 Task: Add a signature Marco Lee containing Best wishes for a happy National Family Literacy Month, Marco Lee to email address softage.3@softage.net and add a label Employment contracts
Action: Mouse moved to (100, 128)
Screenshot: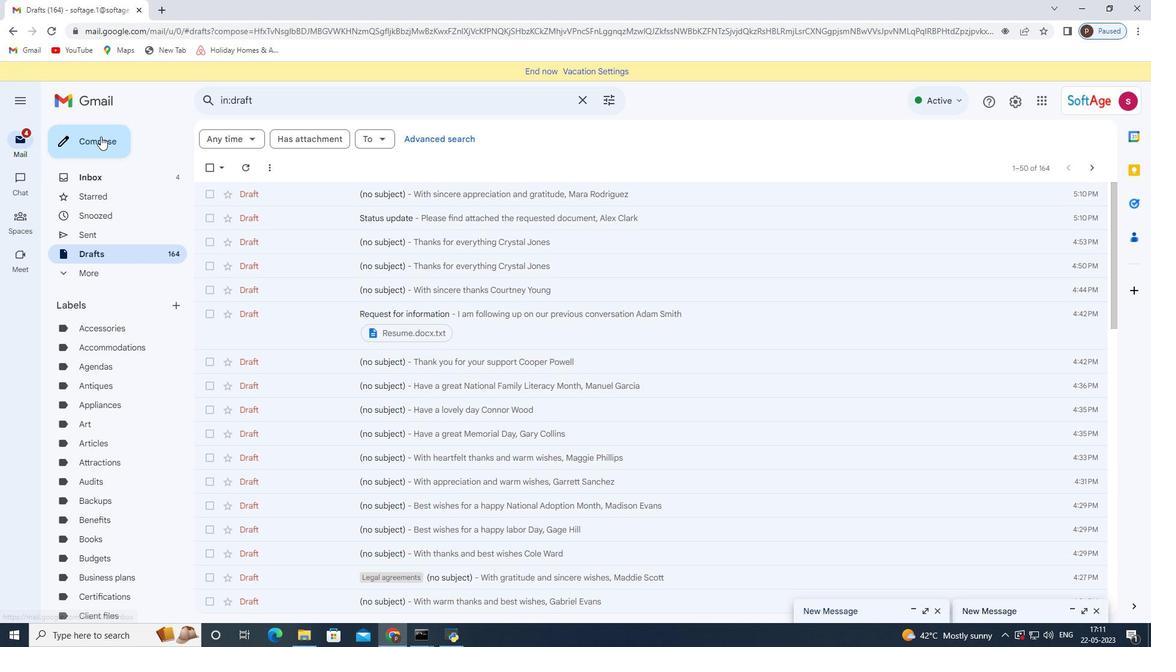
Action: Mouse pressed left at (100, 128)
Screenshot: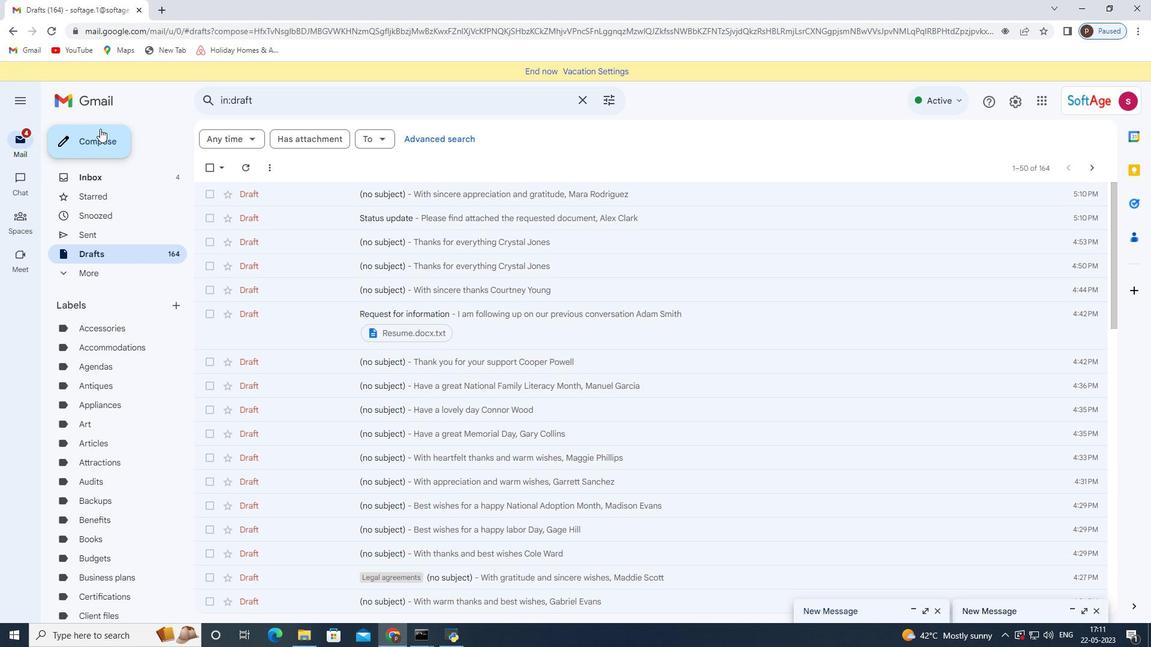
Action: Mouse moved to (652, 606)
Screenshot: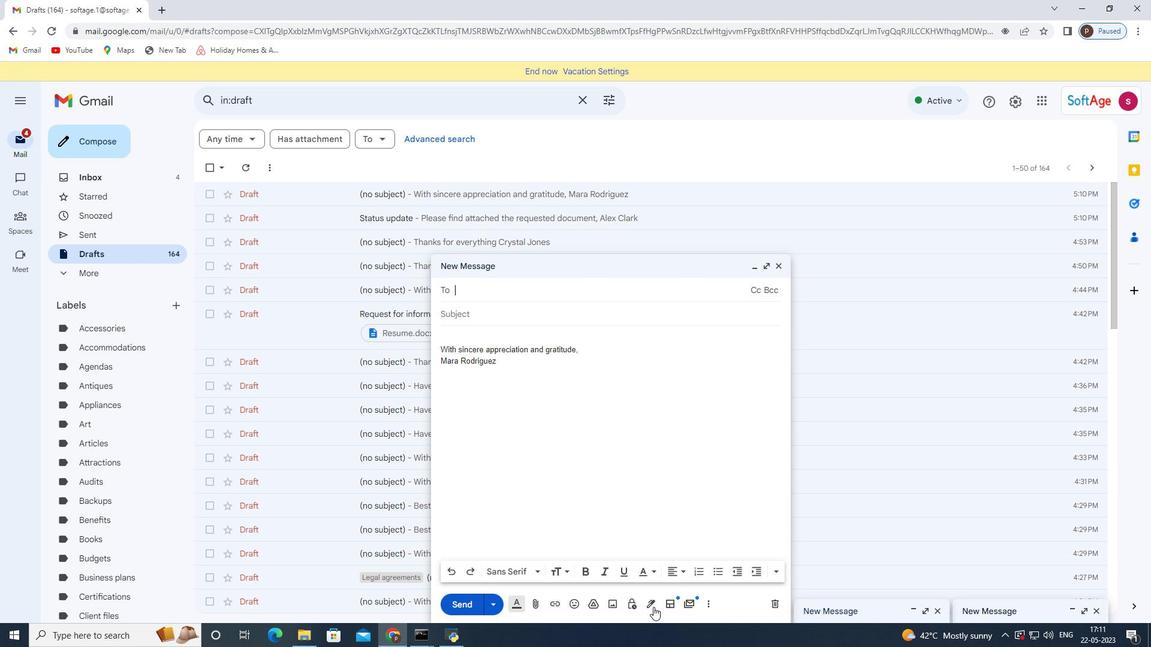 
Action: Mouse pressed left at (652, 606)
Screenshot: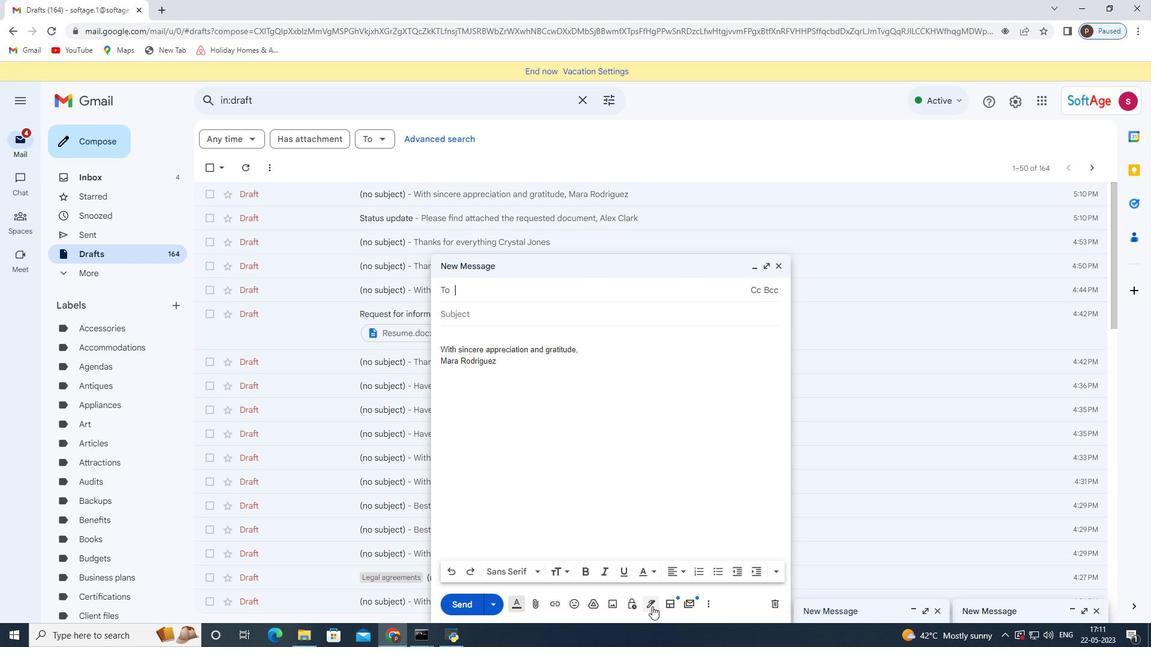 
Action: Mouse moved to (713, 538)
Screenshot: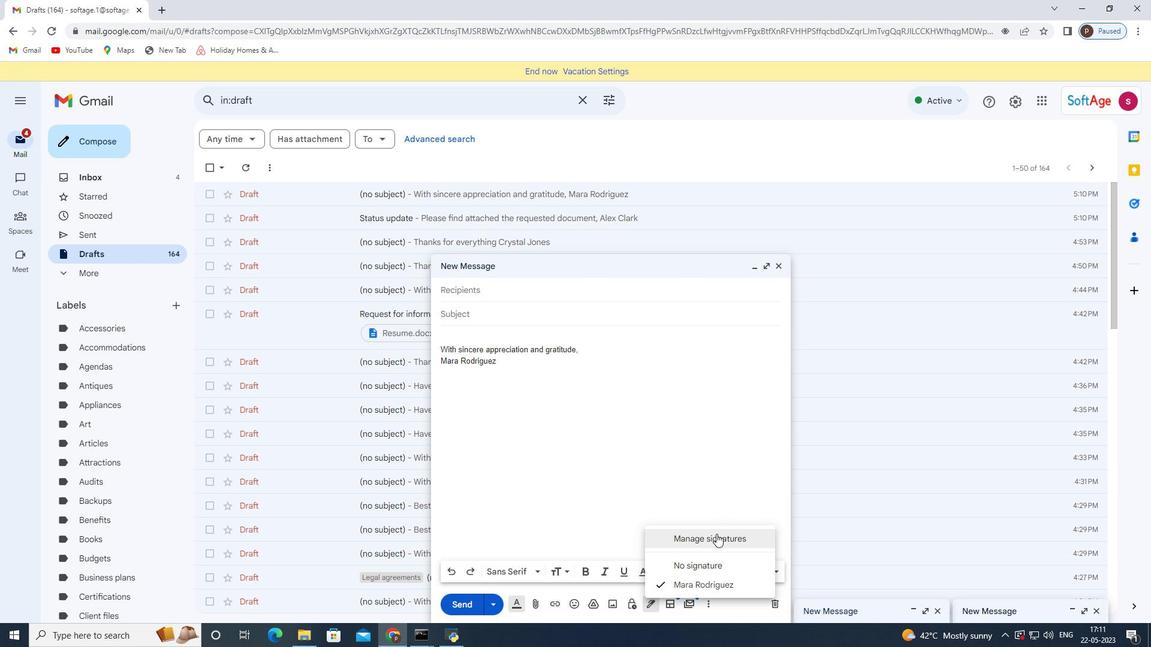
Action: Mouse pressed left at (713, 538)
Screenshot: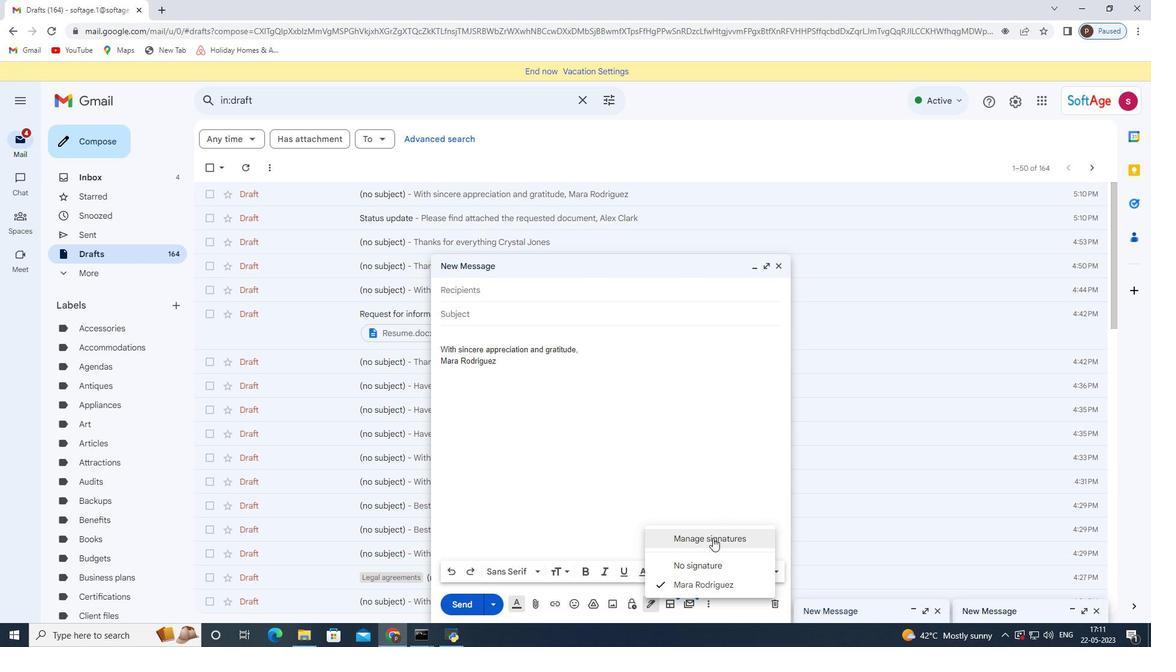 
Action: Mouse moved to (778, 265)
Screenshot: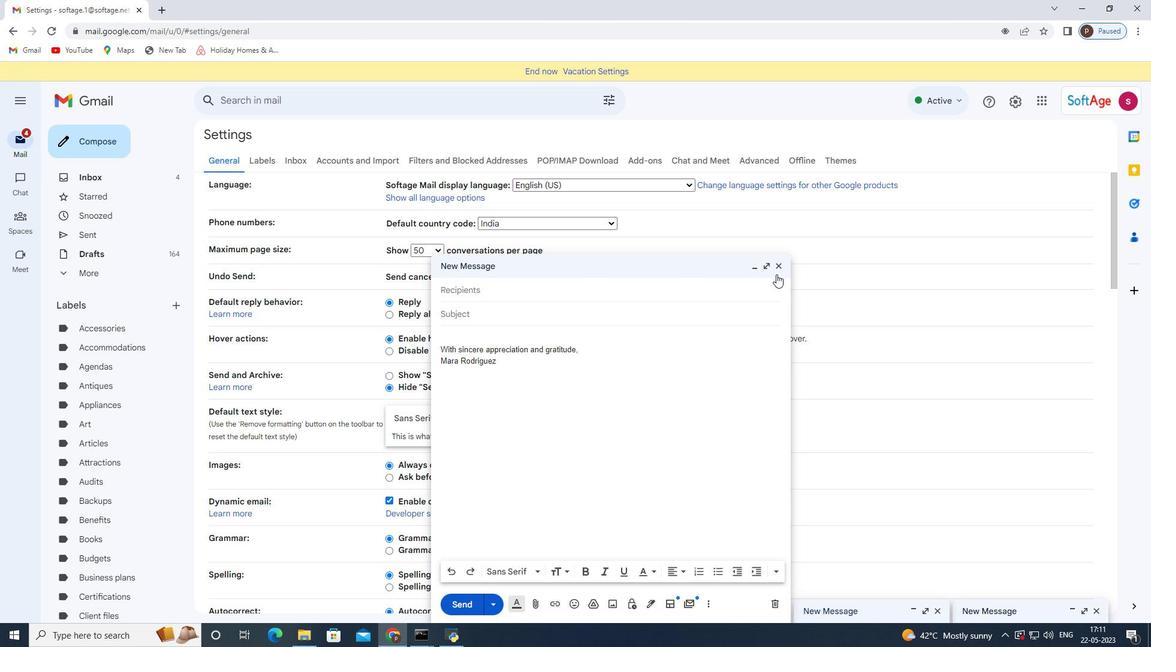 
Action: Mouse pressed left at (778, 265)
Screenshot: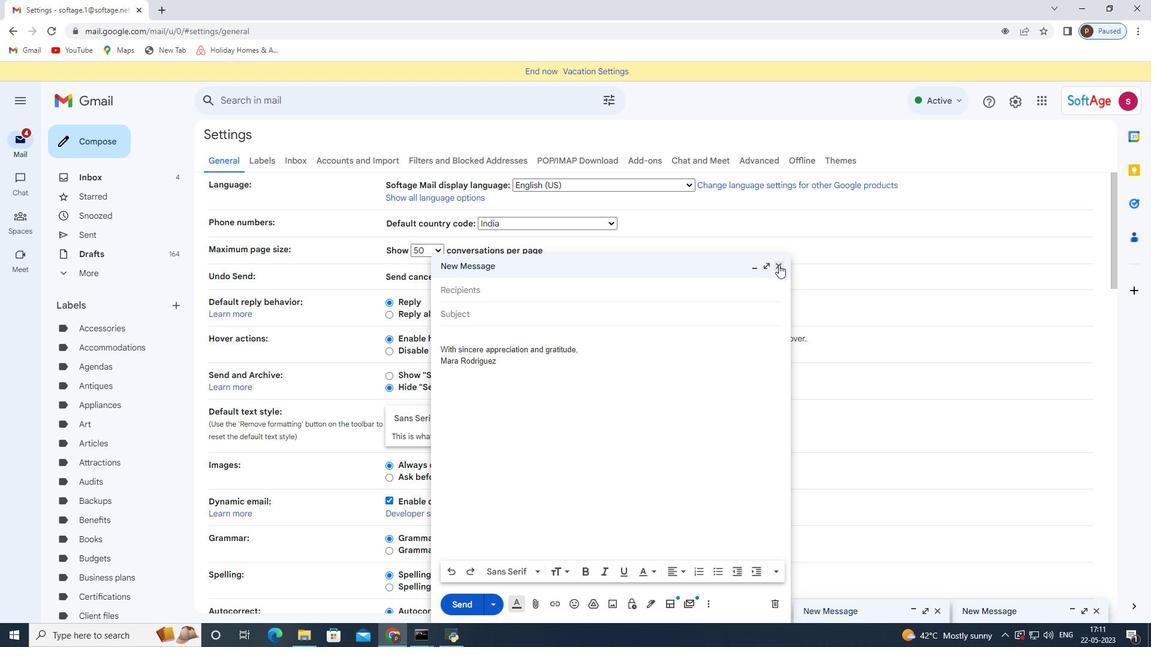 
Action: Mouse moved to (499, 383)
Screenshot: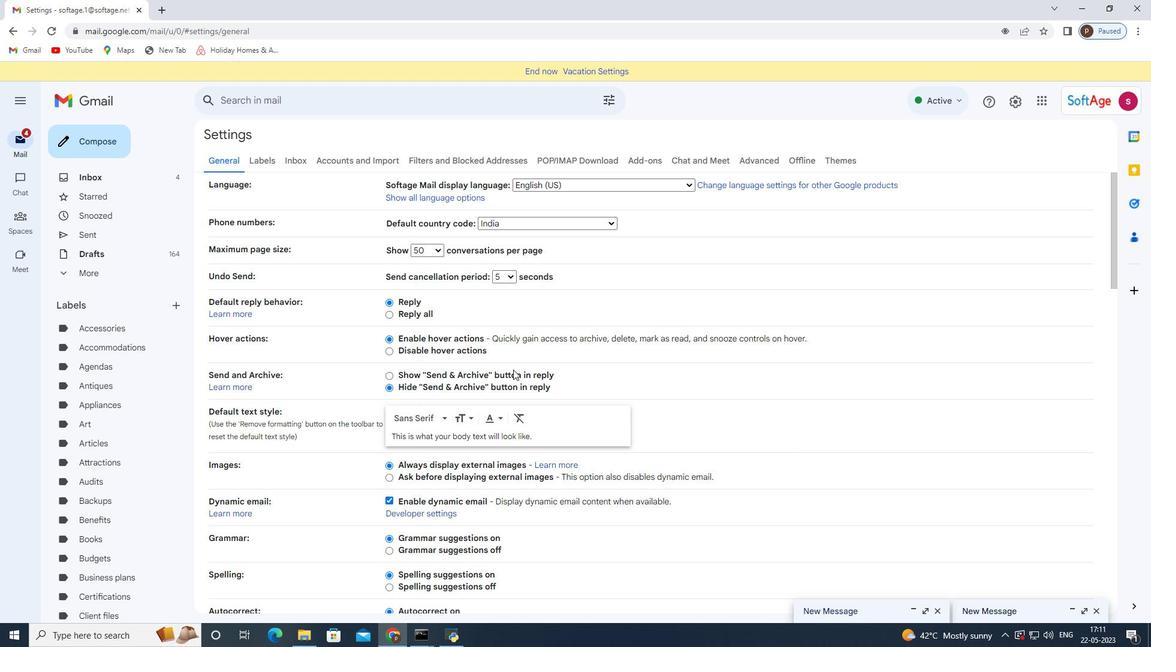 
Action: Mouse scrolled (499, 383) with delta (0, 0)
Screenshot: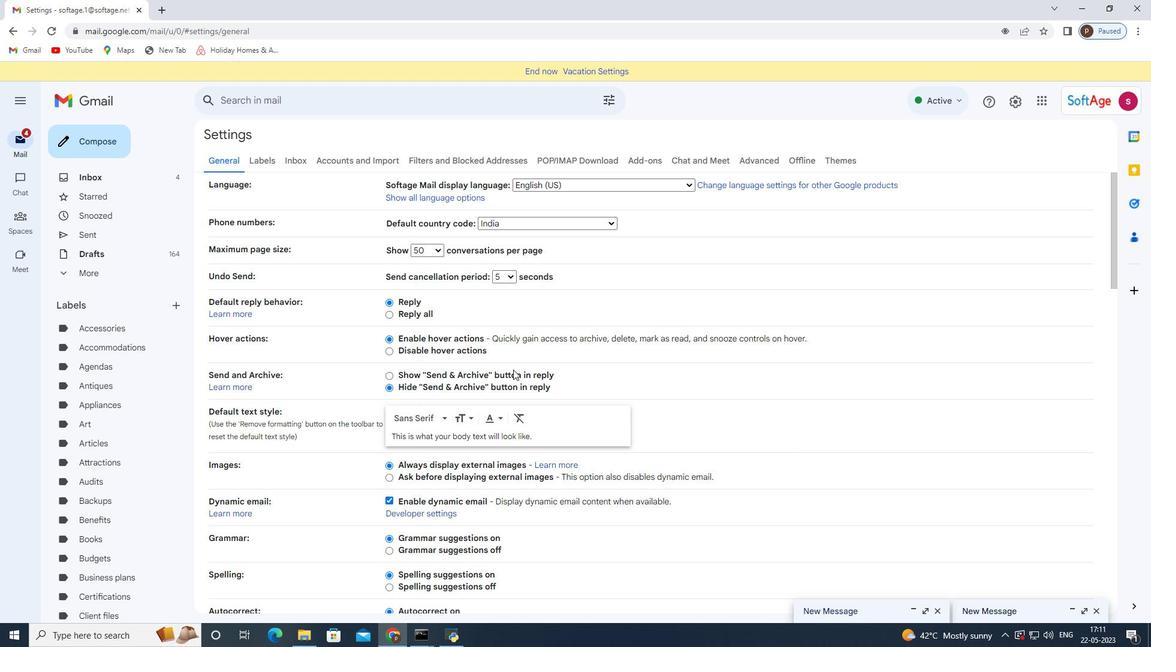 
Action: Mouse moved to (492, 393)
Screenshot: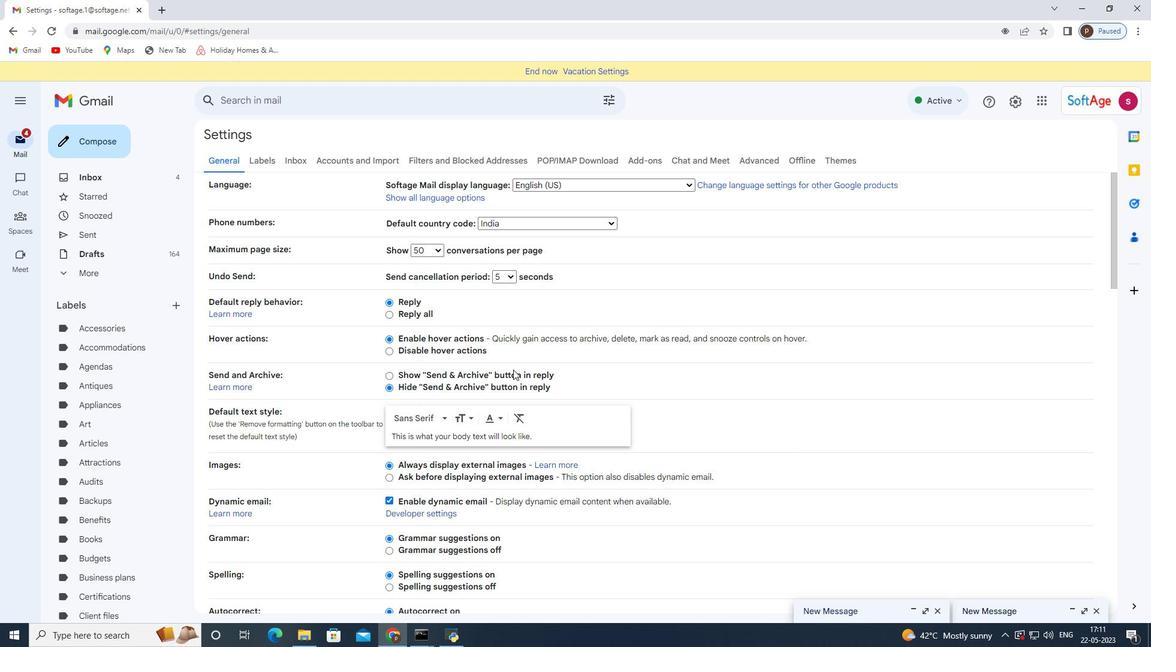 
Action: Mouse scrolled (492, 393) with delta (0, 0)
Screenshot: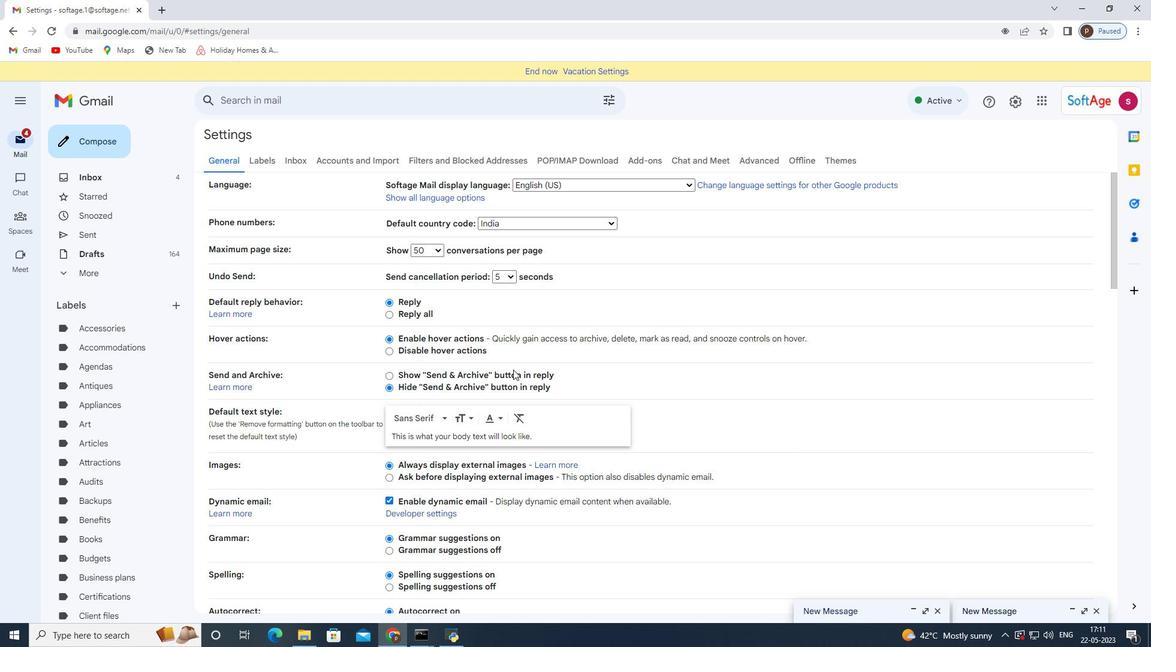 
Action: Mouse moved to (486, 407)
Screenshot: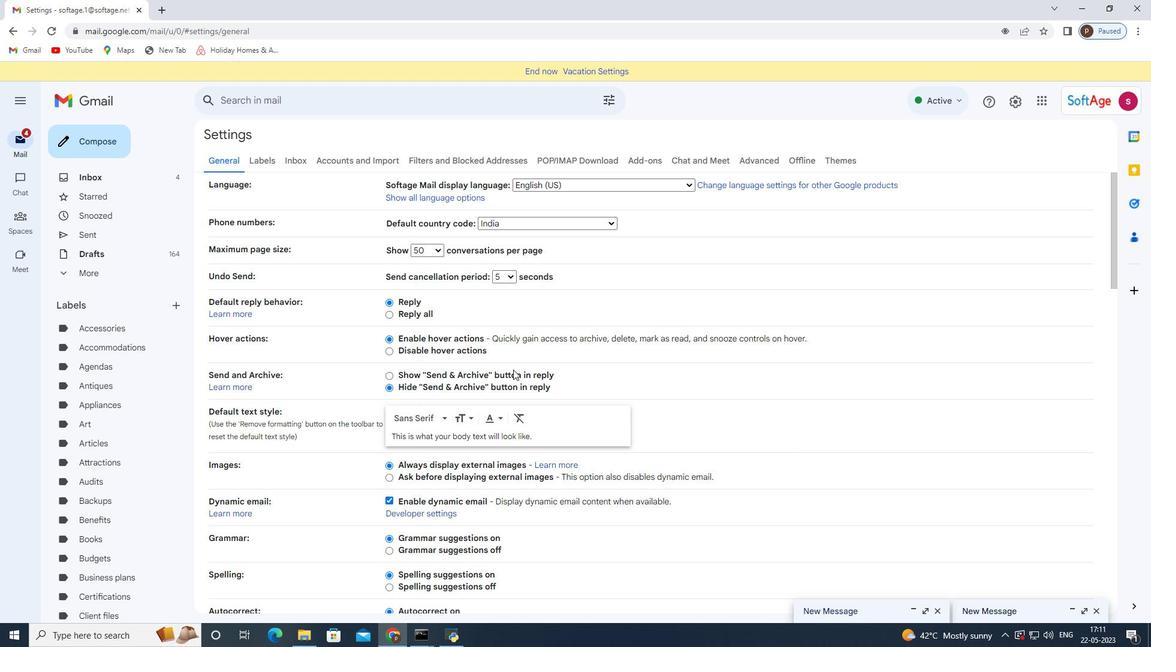 
Action: Mouse scrolled (486, 406) with delta (0, 0)
Screenshot: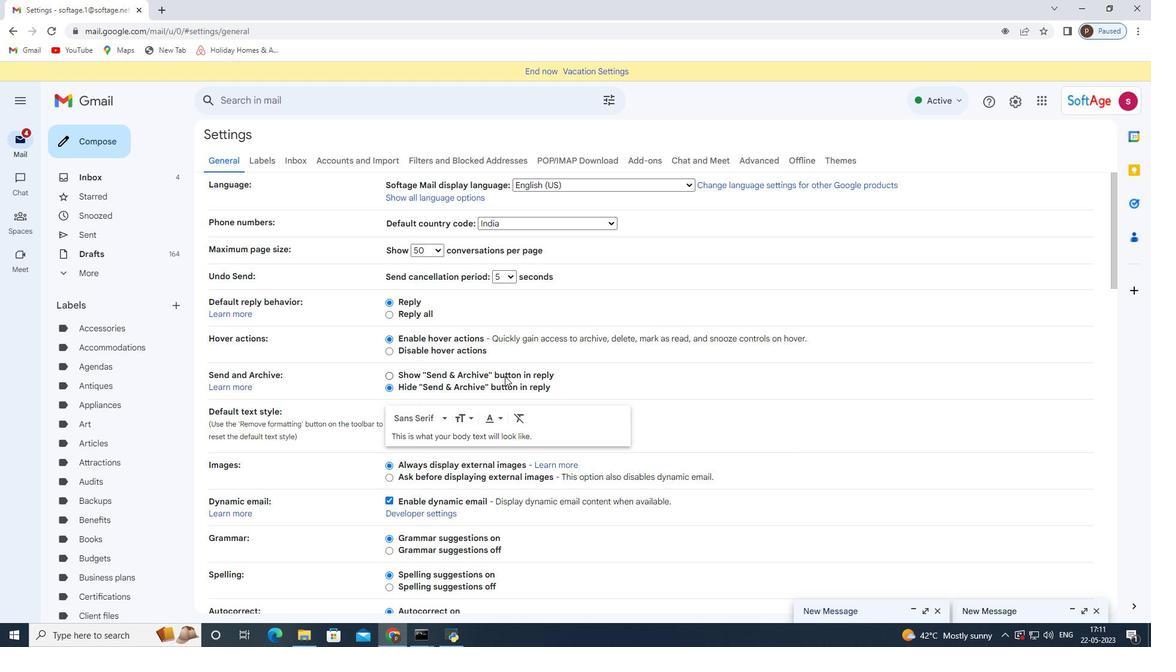 
Action: Mouse moved to (482, 415)
Screenshot: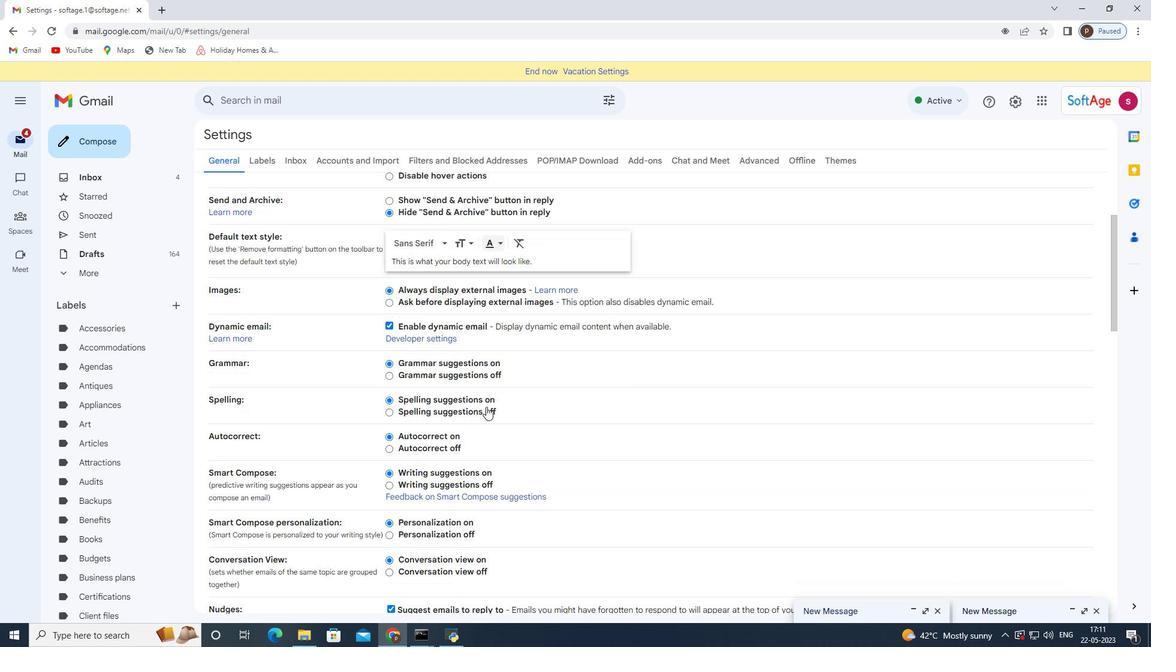 
Action: Mouse scrolled (484, 409) with delta (0, 0)
Screenshot: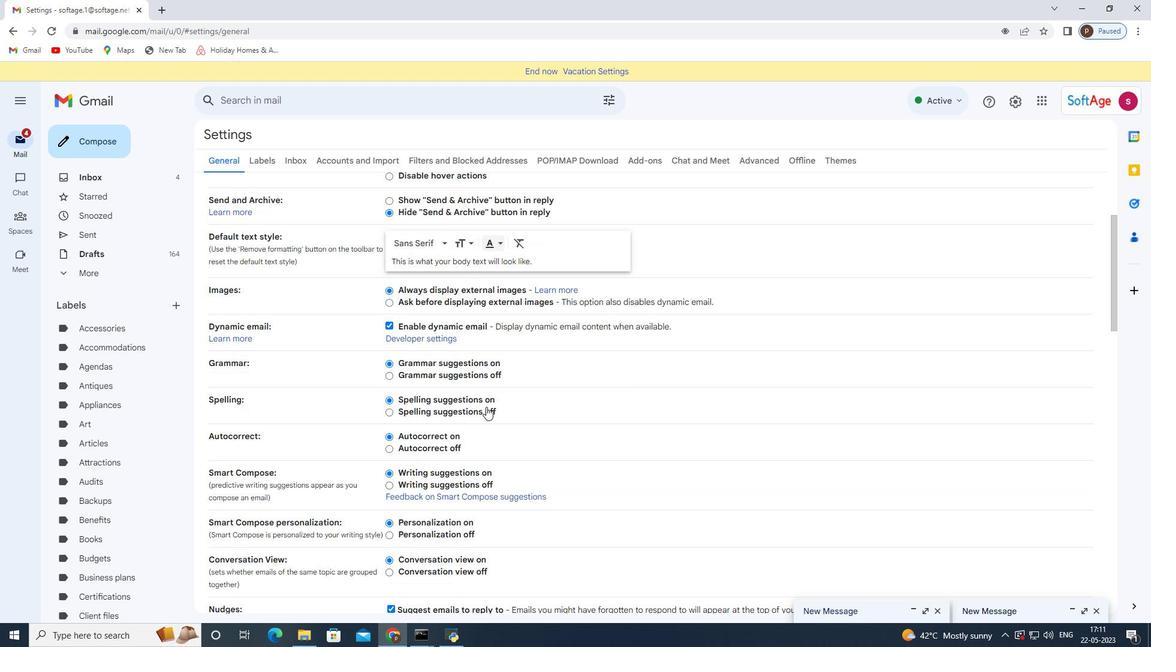 
Action: Mouse moved to (480, 419)
Screenshot: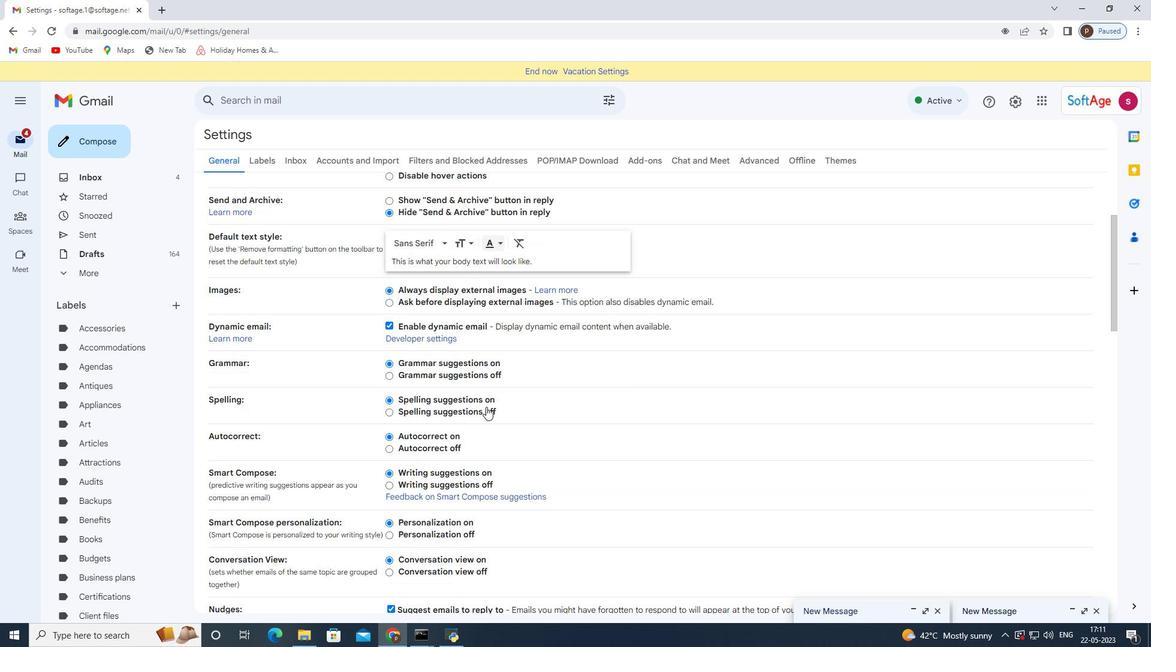 
Action: Mouse scrolled (482, 414) with delta (0, 0)
Screenshot: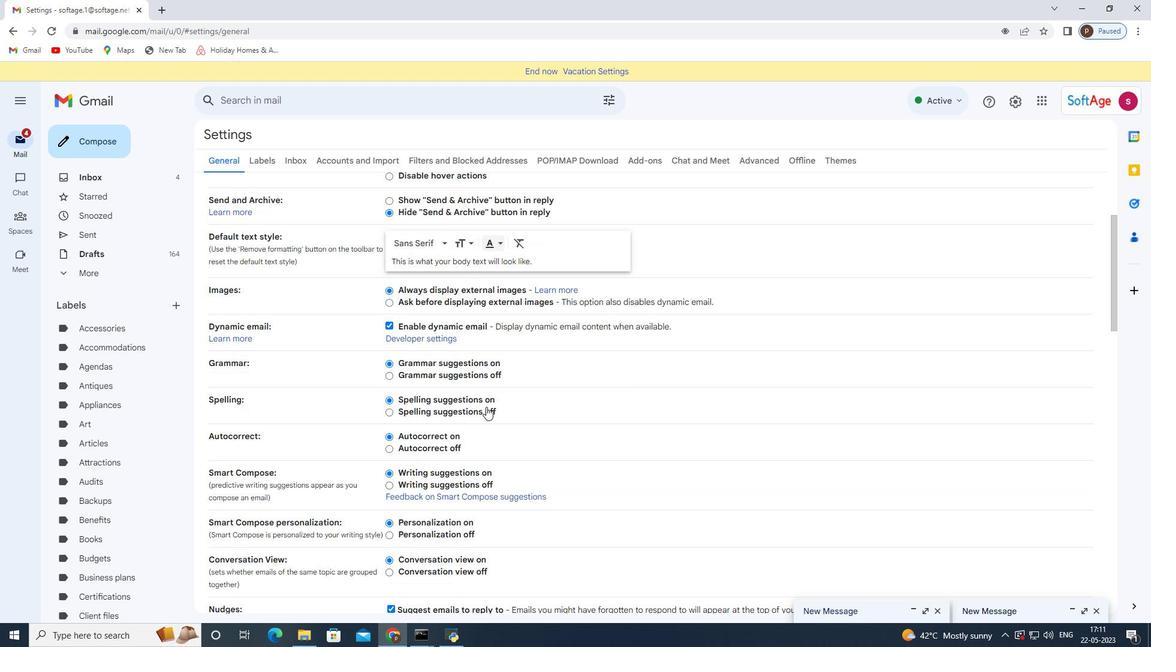 
Action: Mouse moved to (470, 446)
Screenshot: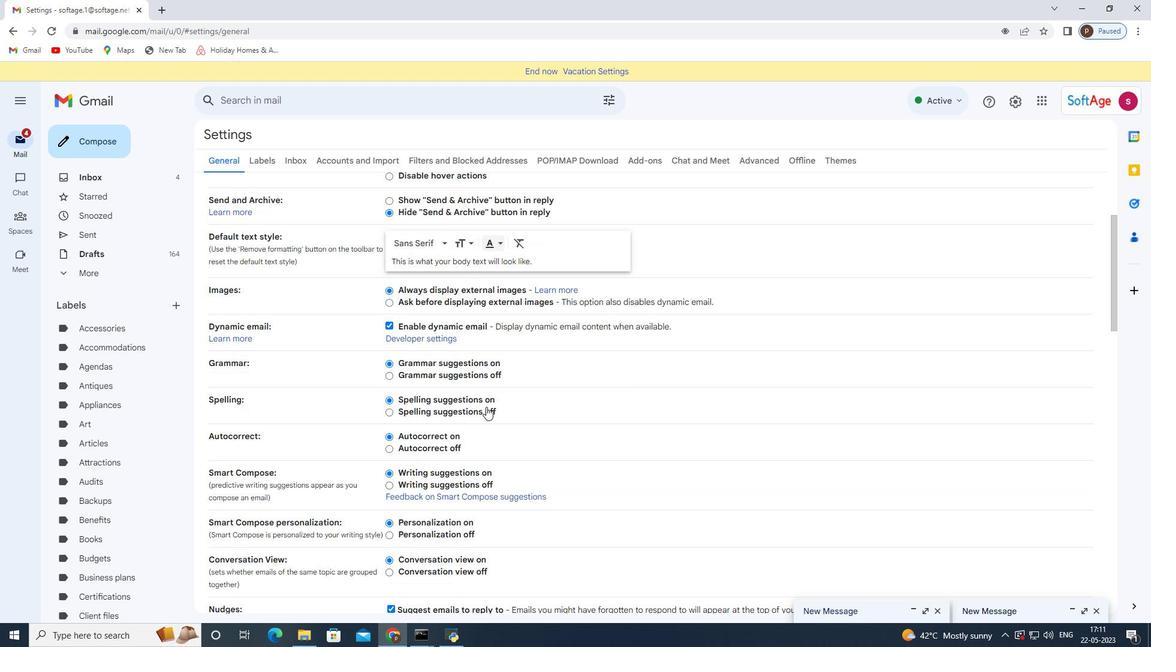 
Action: Mouse scrolled (477, 424) with delta (0, 0)
Screenshot: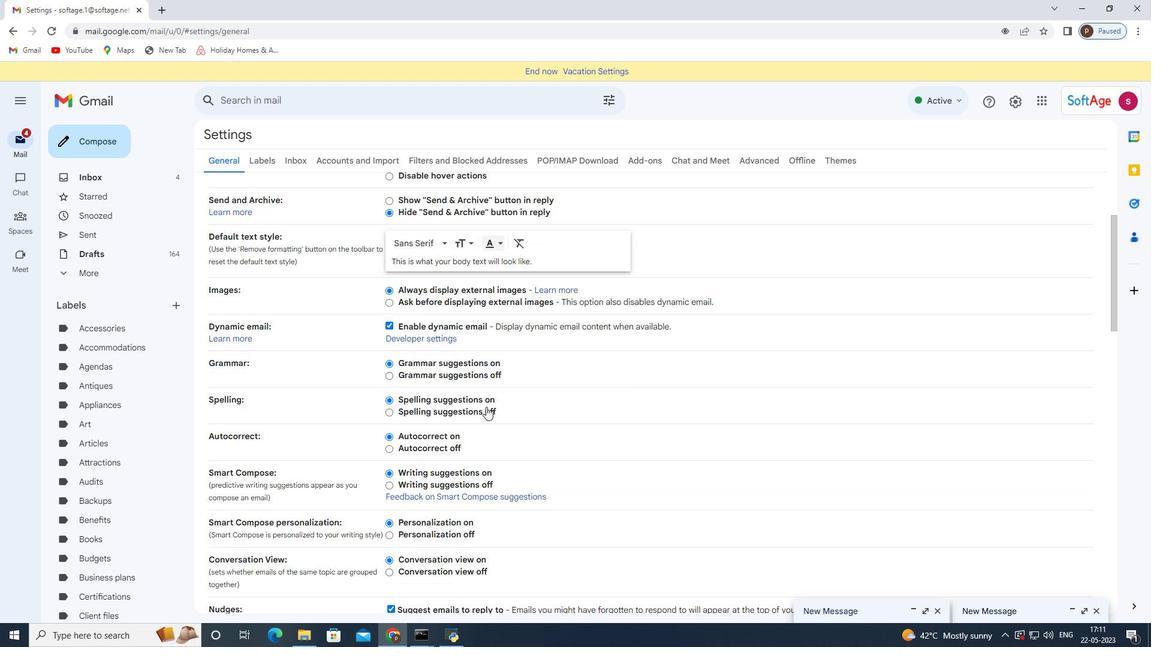 
Action: Mouse scrolled (470, 446) with delta (0, 0)
Screenshot: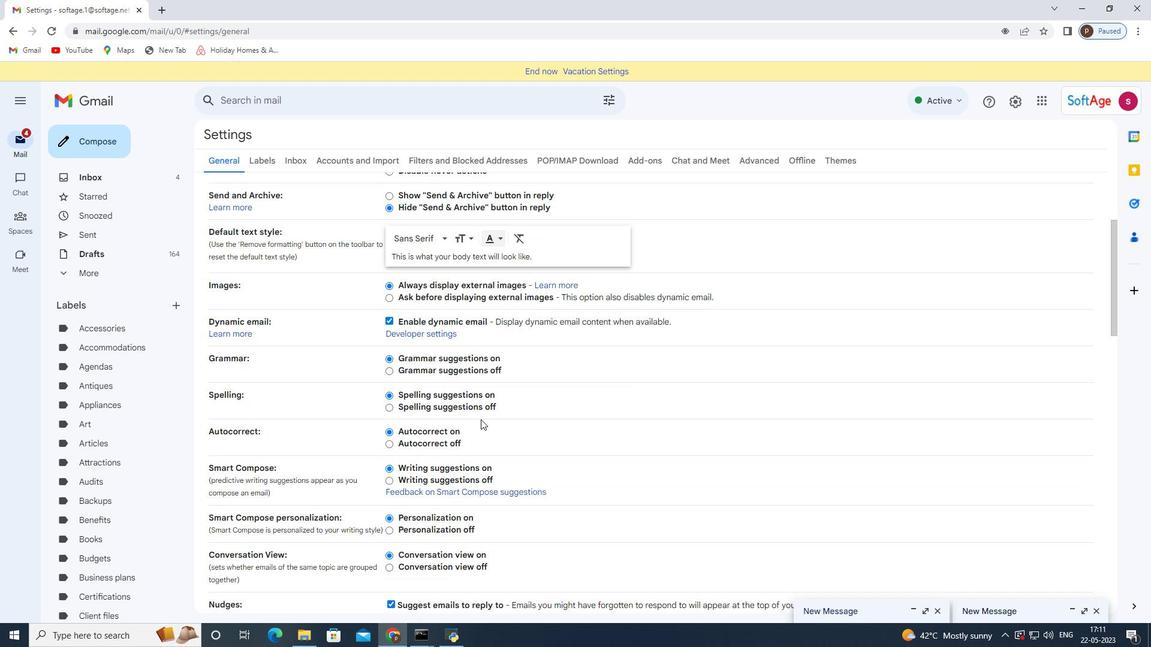 
Action: Mouse scrolled (470, 446) with delta (0, 0)
Screenshot: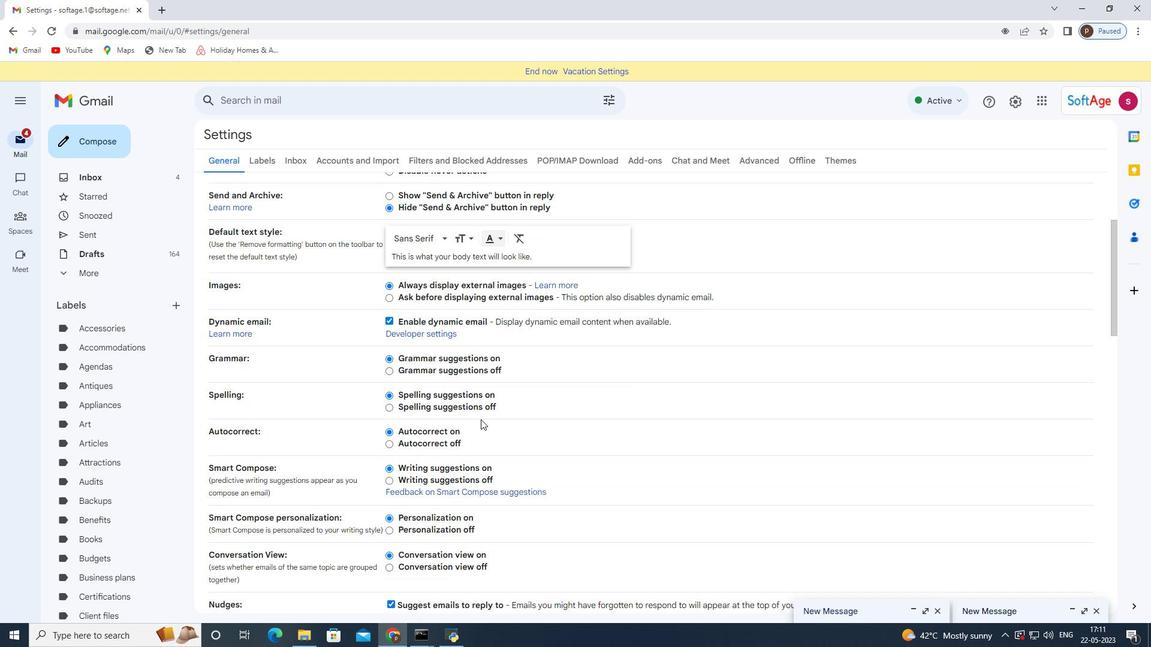
Action: Mouse scrolled (470, 446) with delta (0, 0)
Screenshot: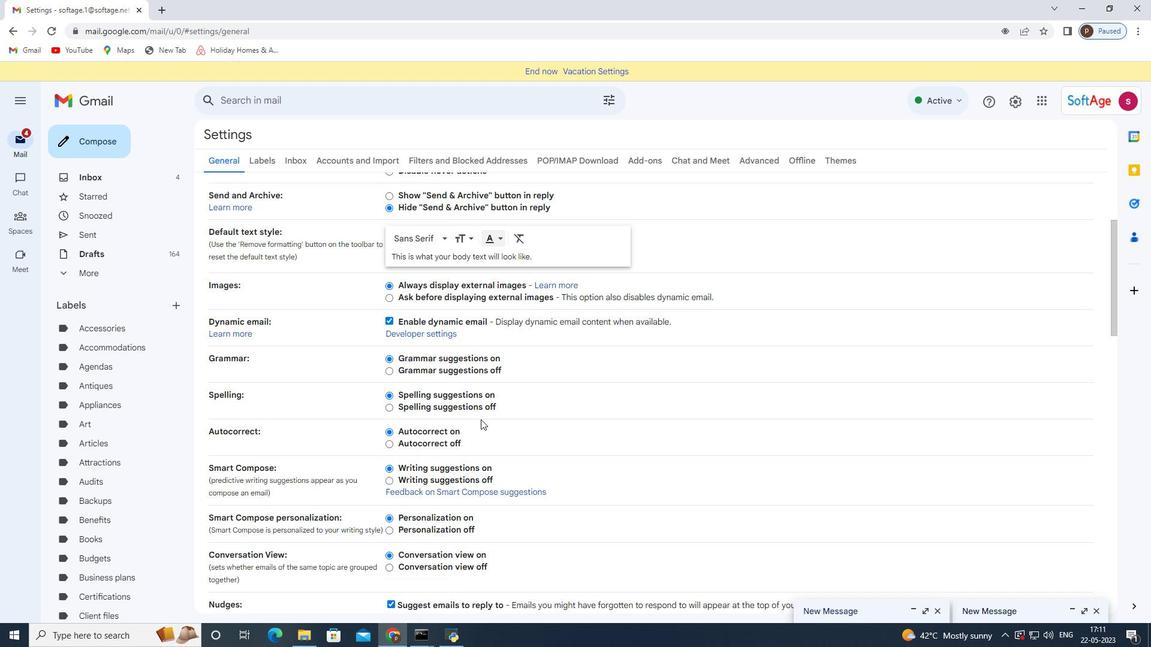
Action: Mouse scrolled (470, 446) with delta (0, 0)
Screenshot: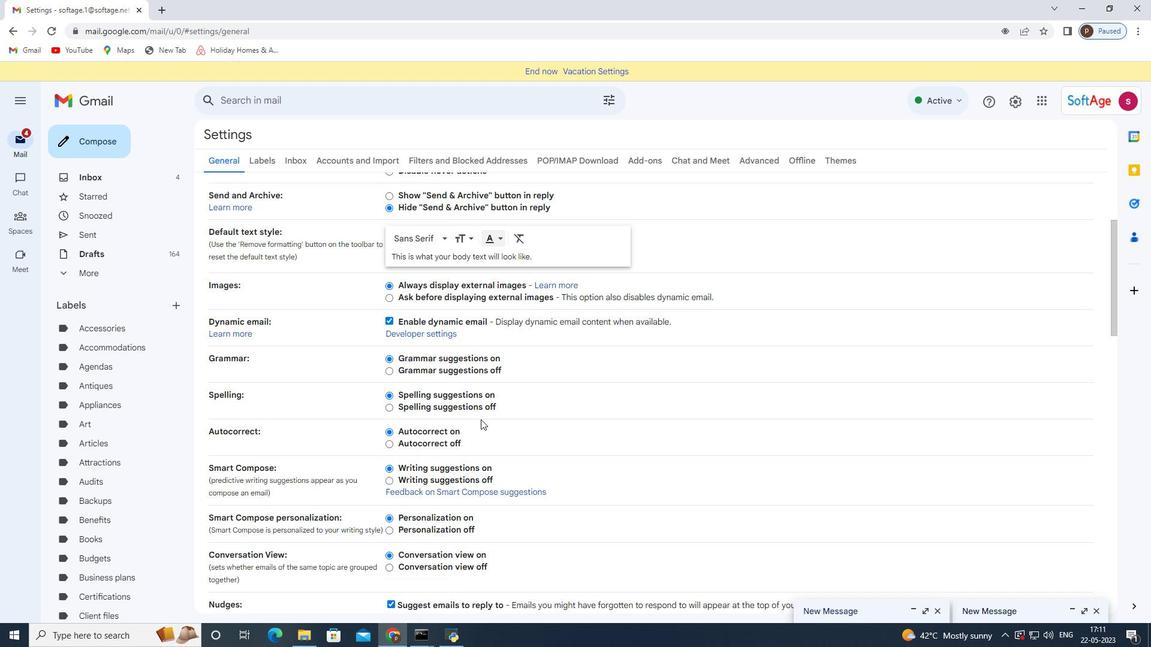 
Action: Mouse moved to (468, 448)
Screenshot: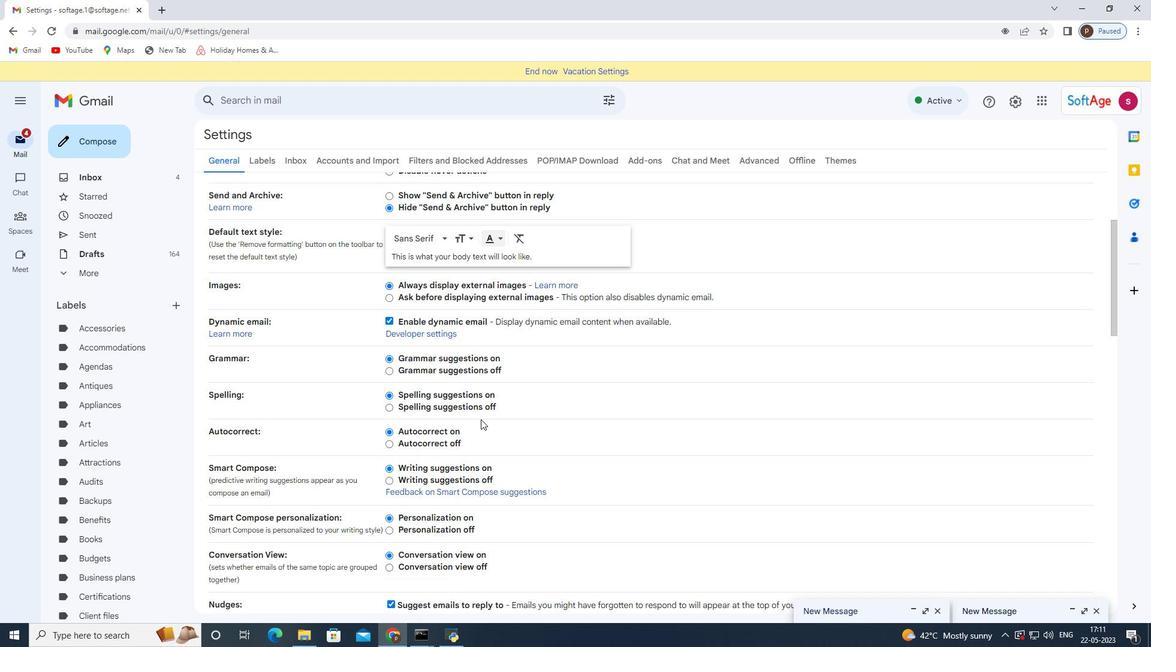 
Action: Mouse scrolled (468, 447) with delta (0, 0)
Screenshot: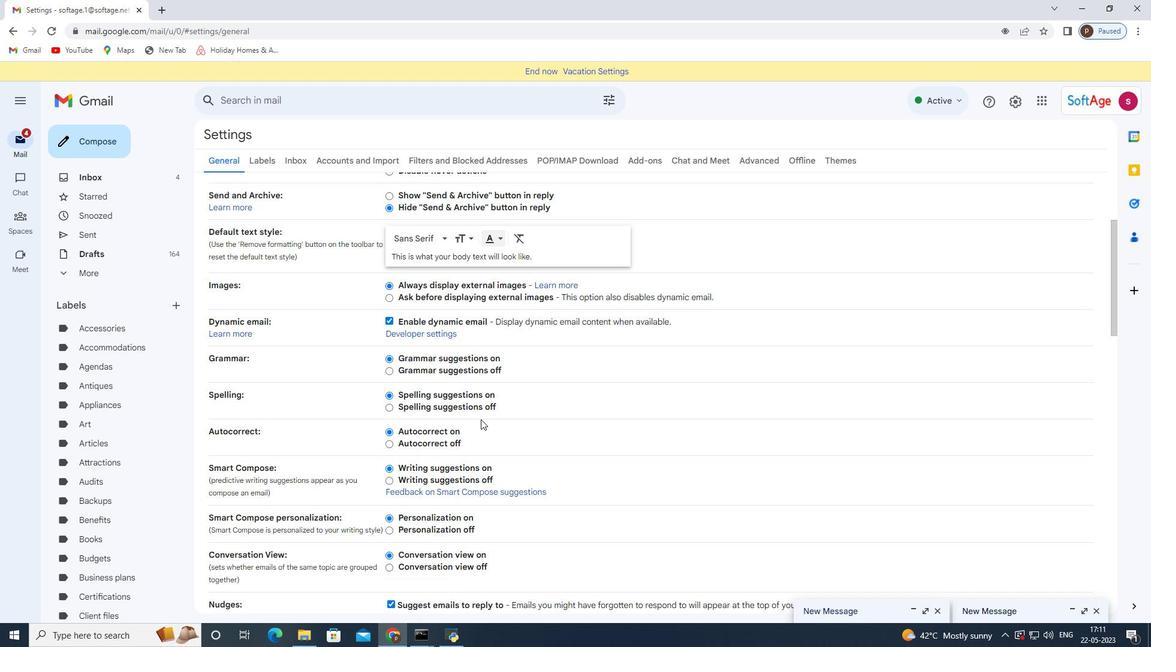 
Action: Mouse moved to (465, 451)
Screenshot: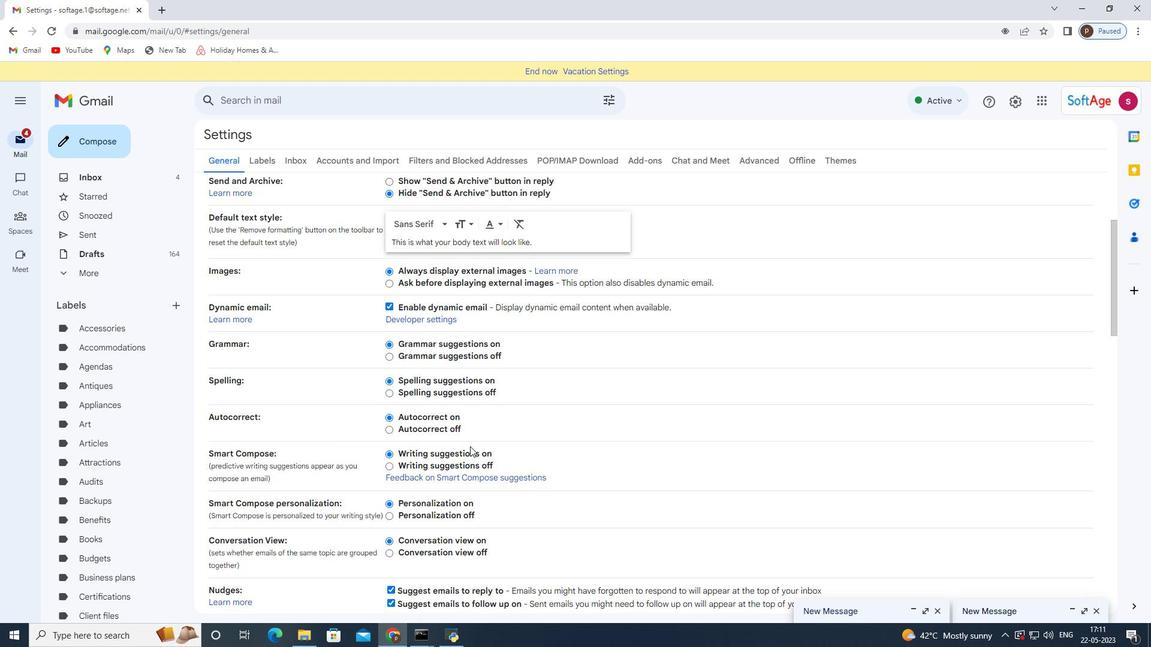 
Action: Mouse scrolled (465, 450) with delta (0, 0)
Screenshot: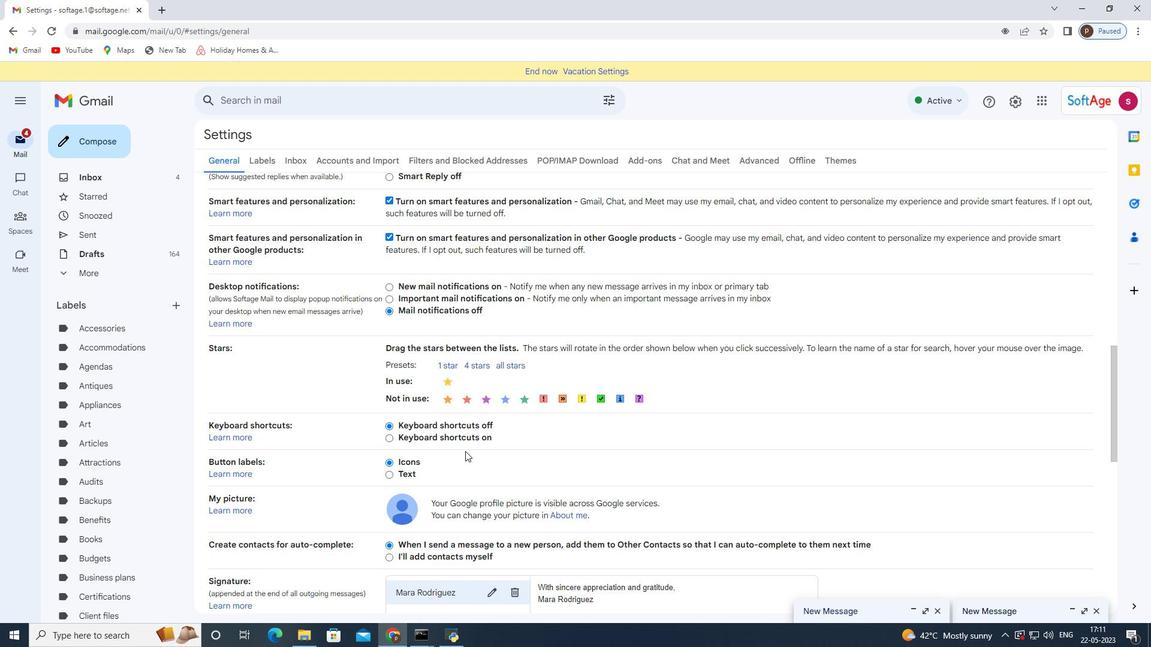 
Action: Mouse scrolled (465, 450) with delta (0, 0)
Screenshot: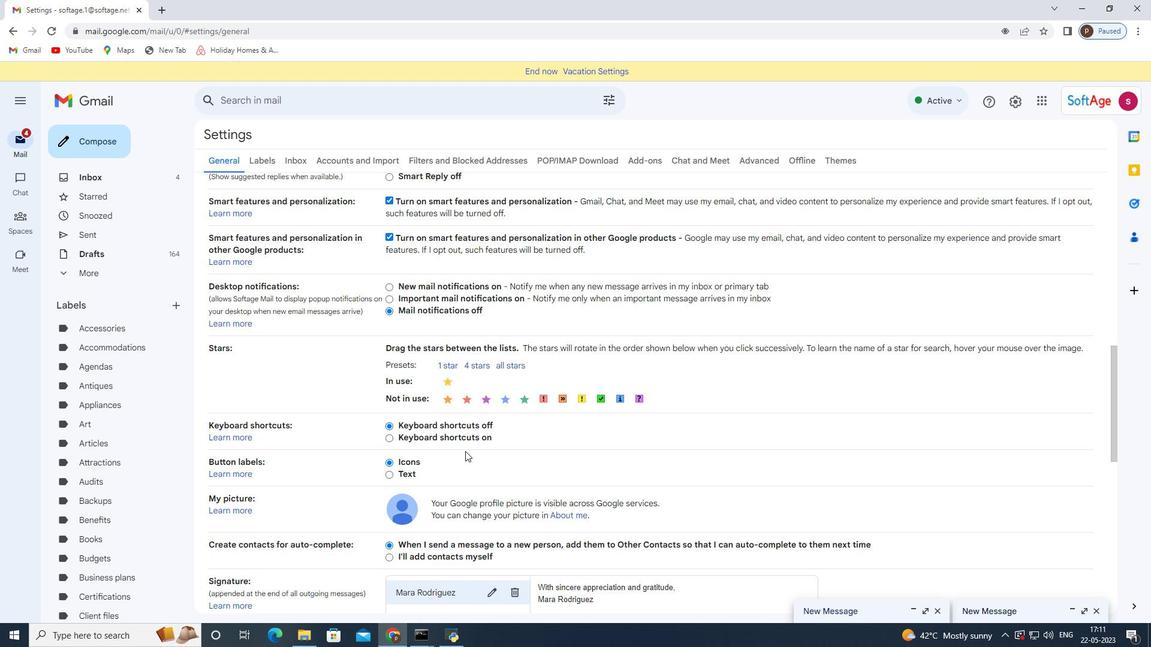 
Action: Mouse scrolled (465, 450) with delta (0, 0)
Screenshot: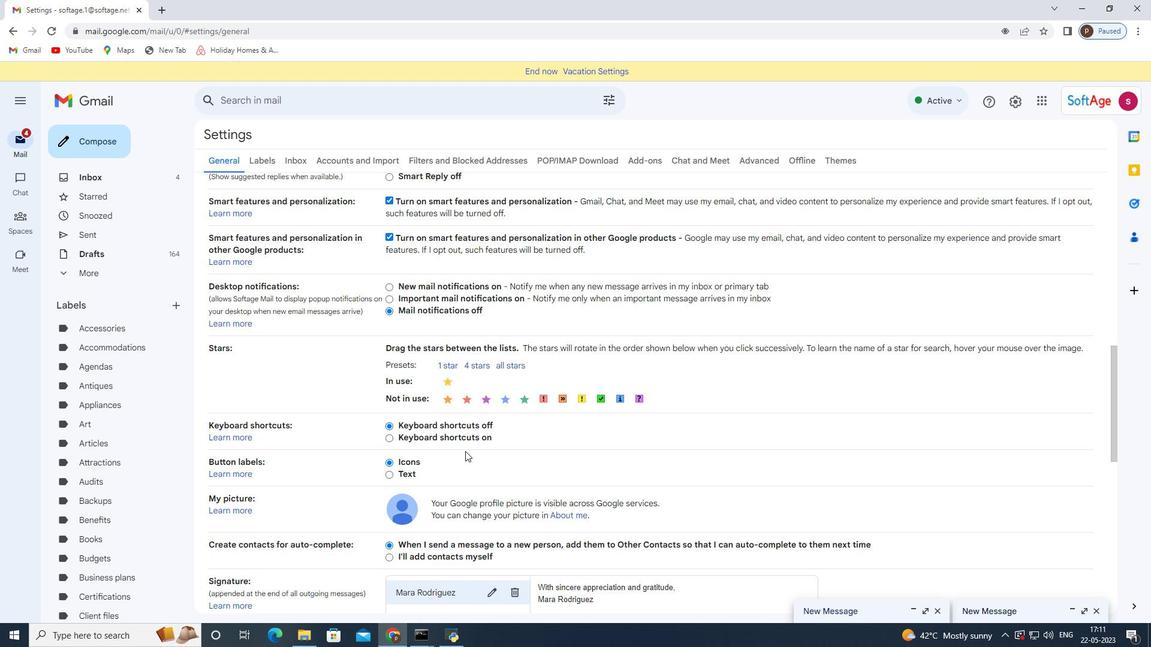 
Action: Mouse moved to (518, 411)
Screenshot: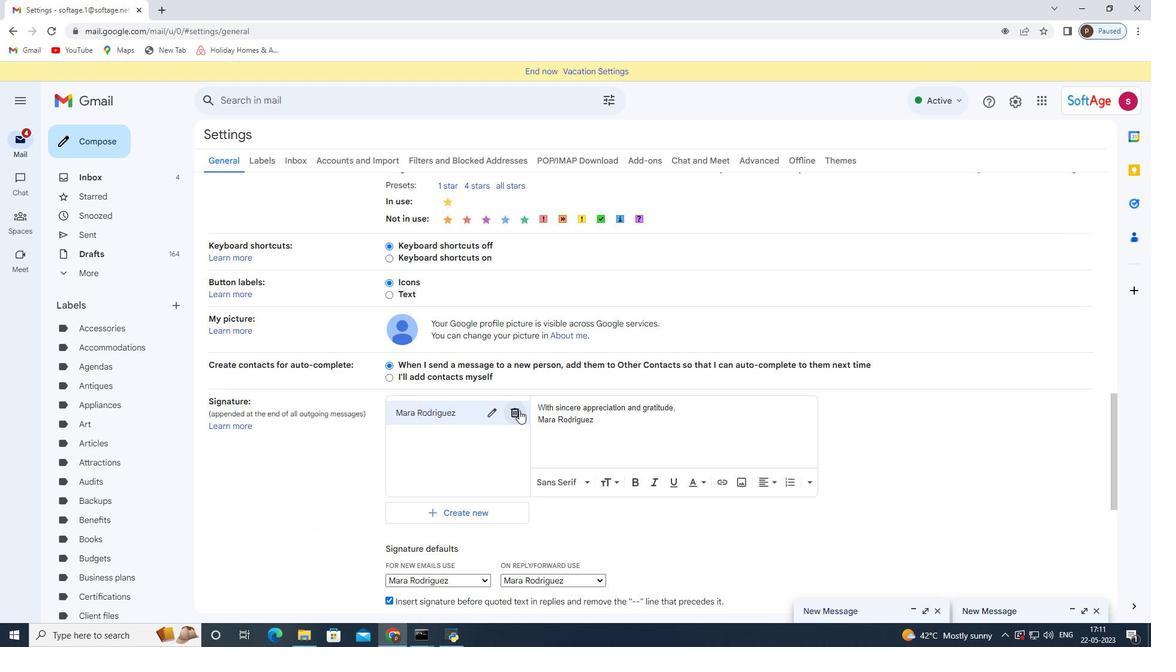 
Action: Mouse pressed left at (518, 411)
Screenshot: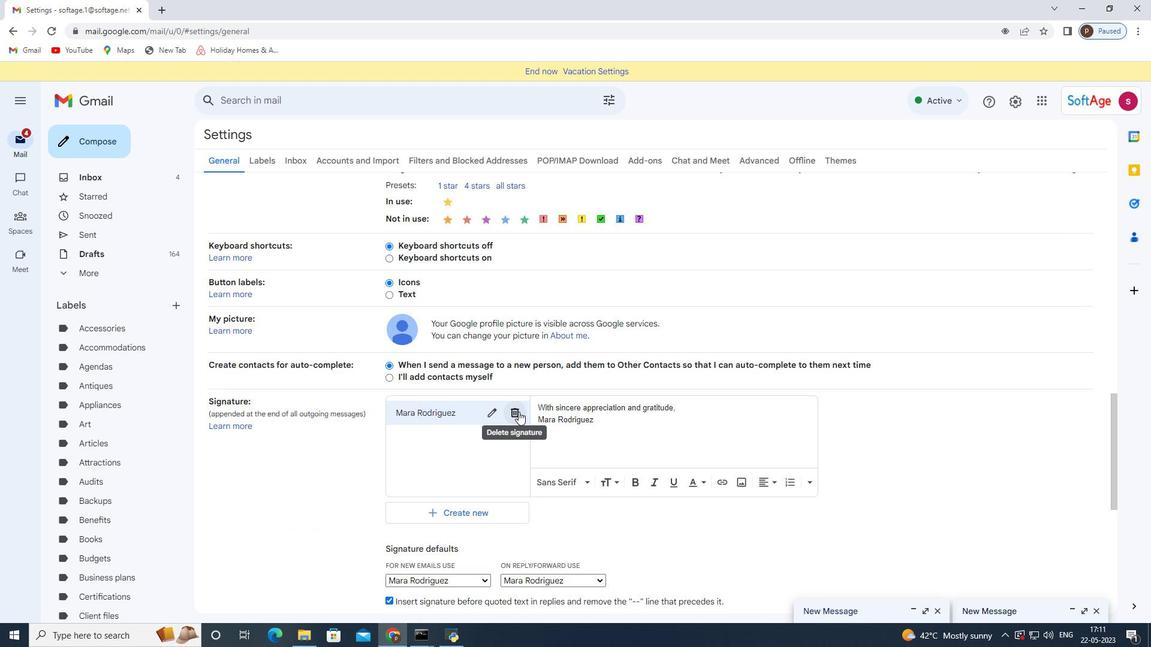 
Action: Mouse moved to (692, 365)
Screenshot: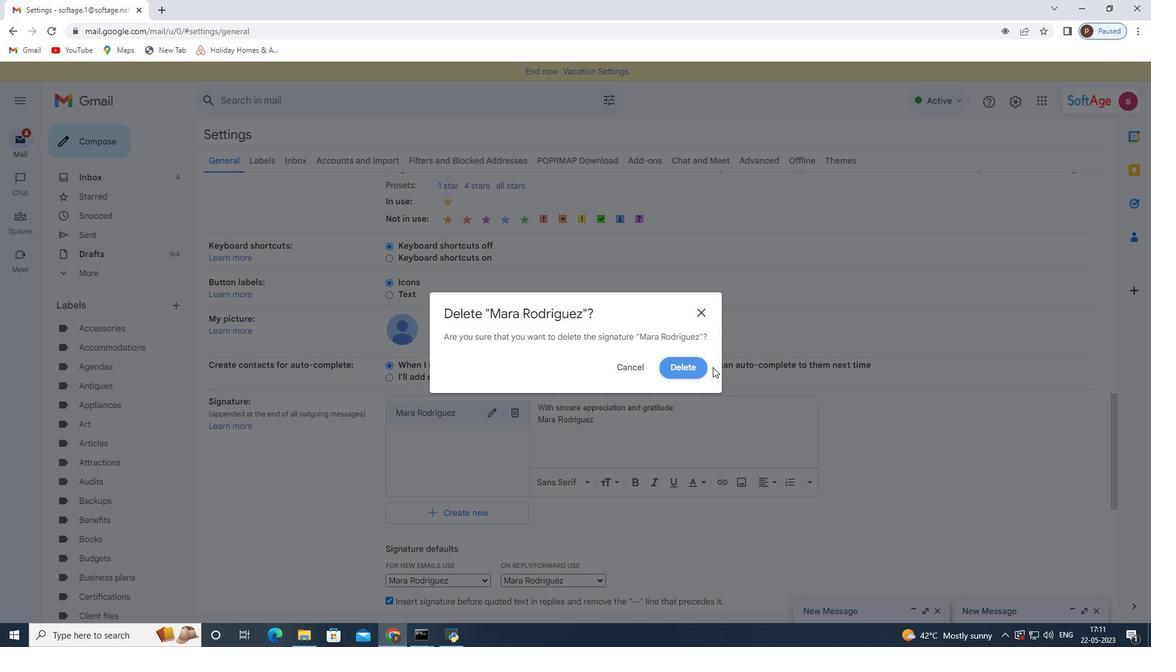 
Action: Mouse pressed left at (692, 365)
Screenshot: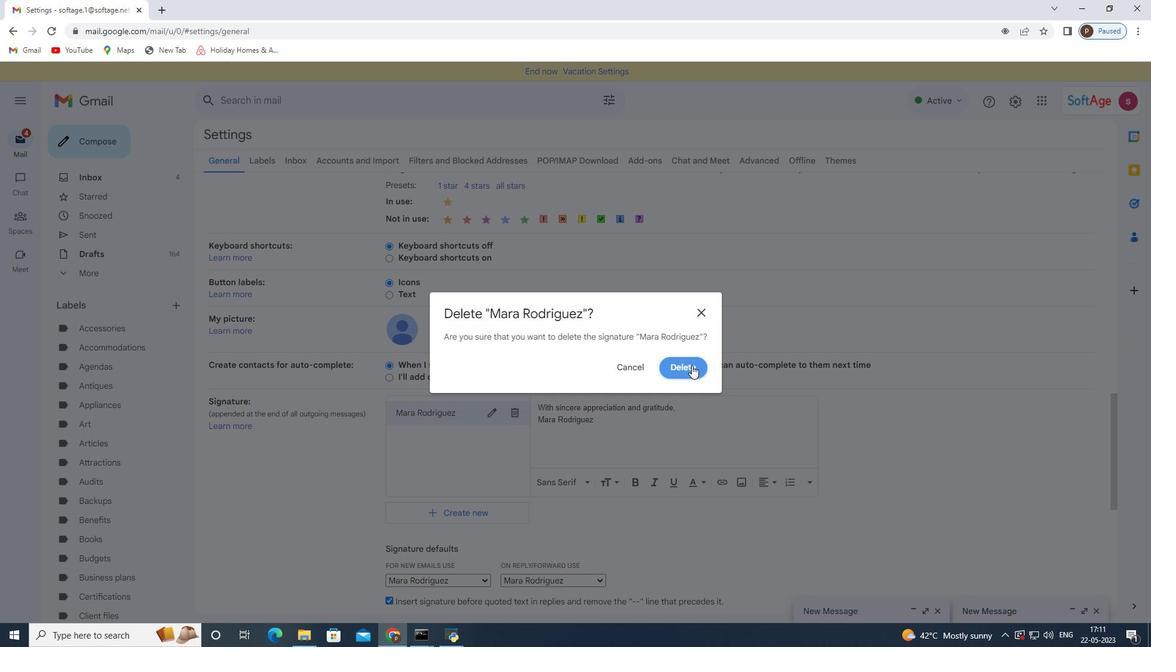 
Action: Mouse moved to (407, 426)
Screenshot: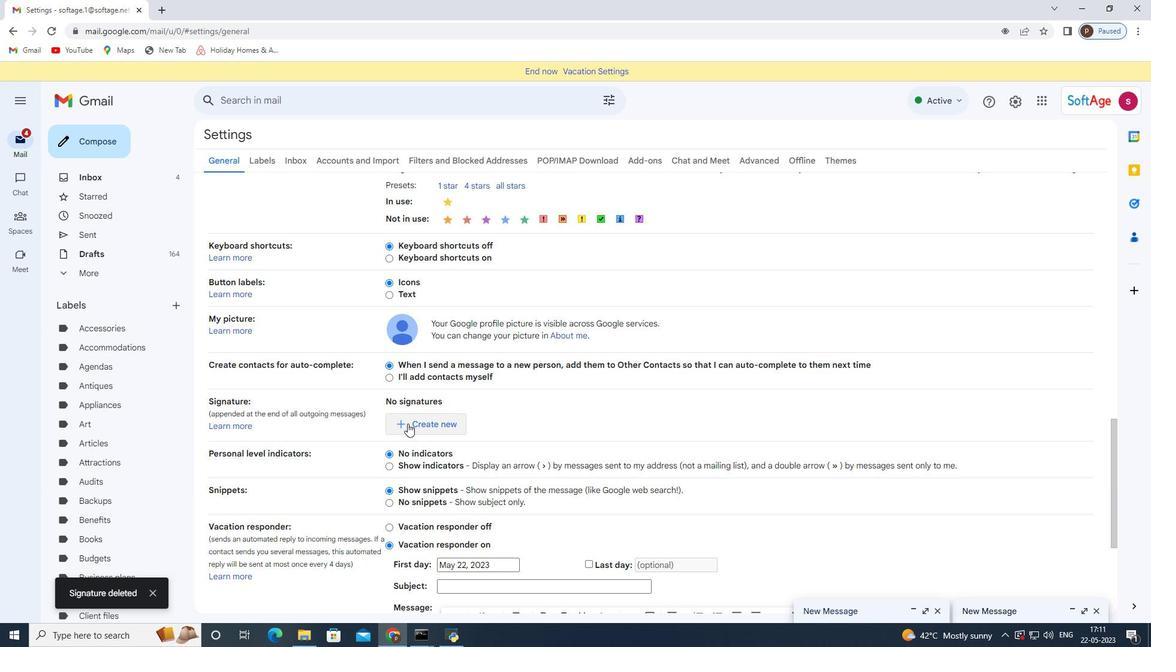 
Action: Mouse pressed left at (407, 426)
Screenshot: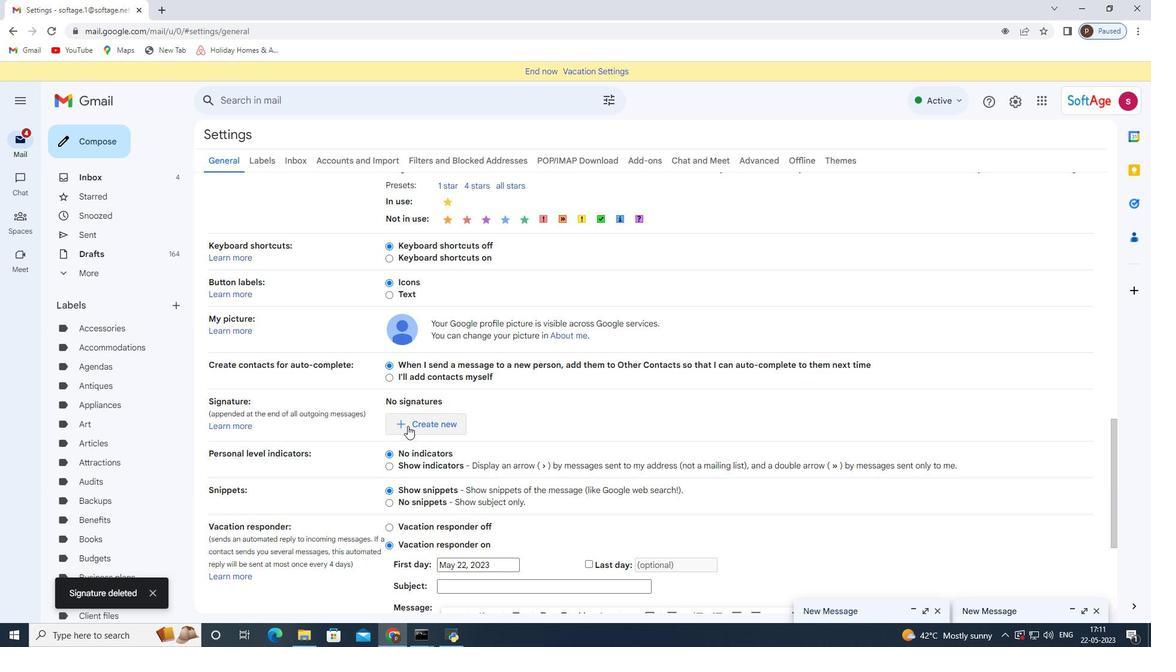 
Action: Mouse moved to (534, 335)
Screenshot: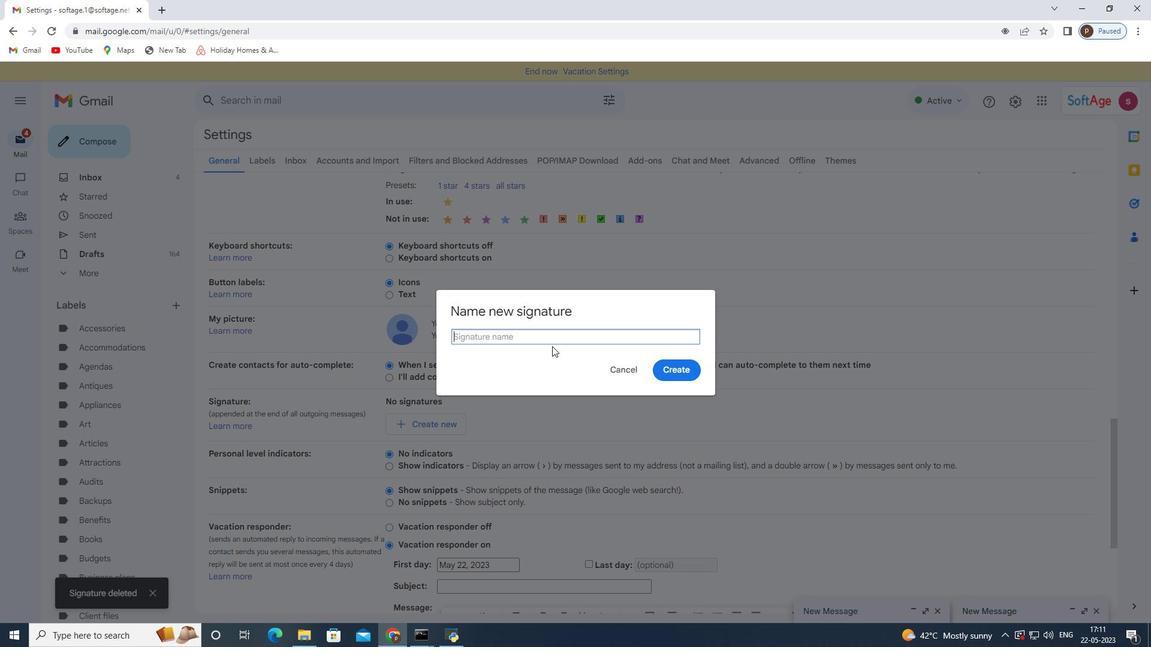 
Action: Mouse pressed left at (534, 335)
Screenshot: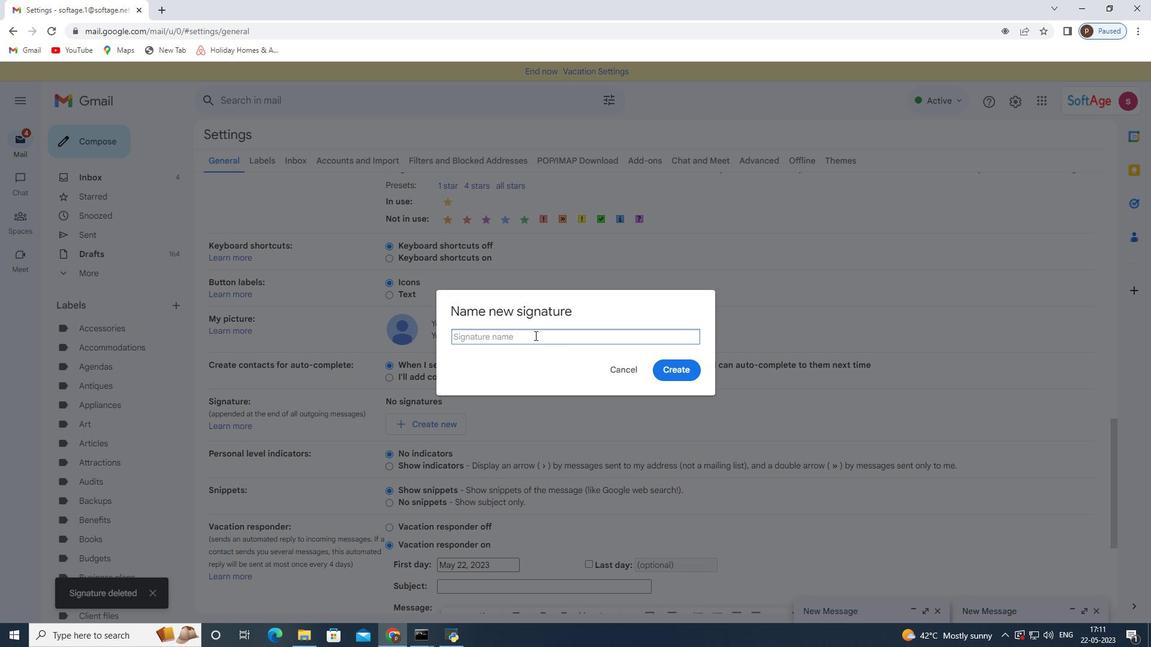 
Action: Key pressed <Key.shift>Marco<Key.space><Key.shift>Lee
Screenshot: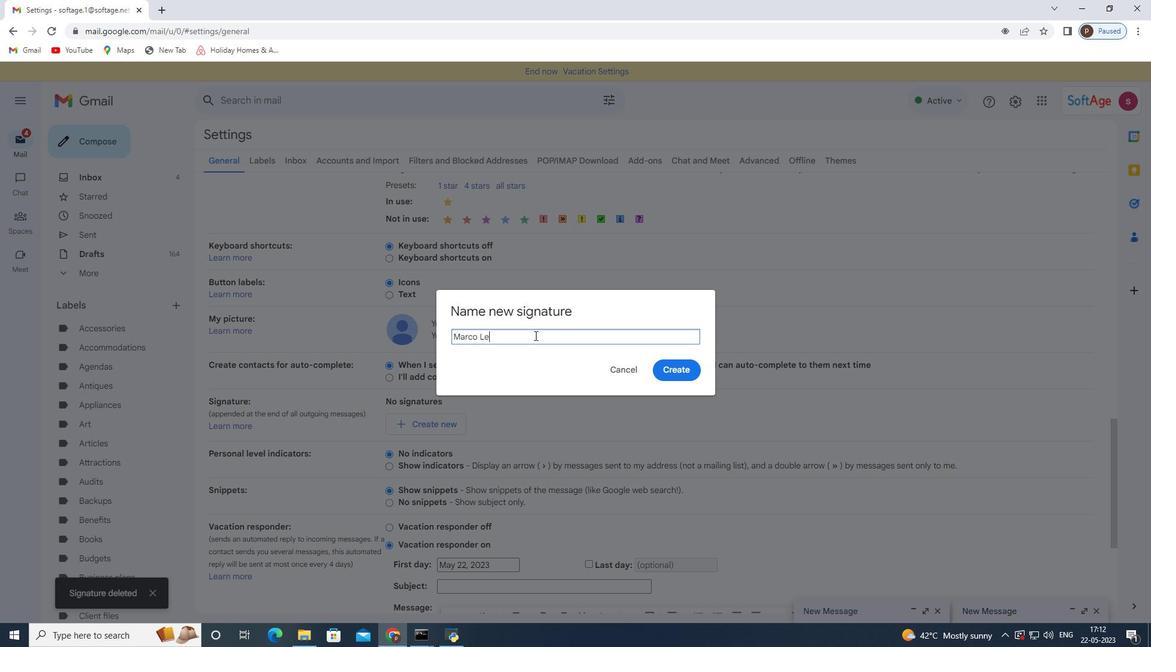 
Action: Mouse moved to (673, 367)
Screenshot: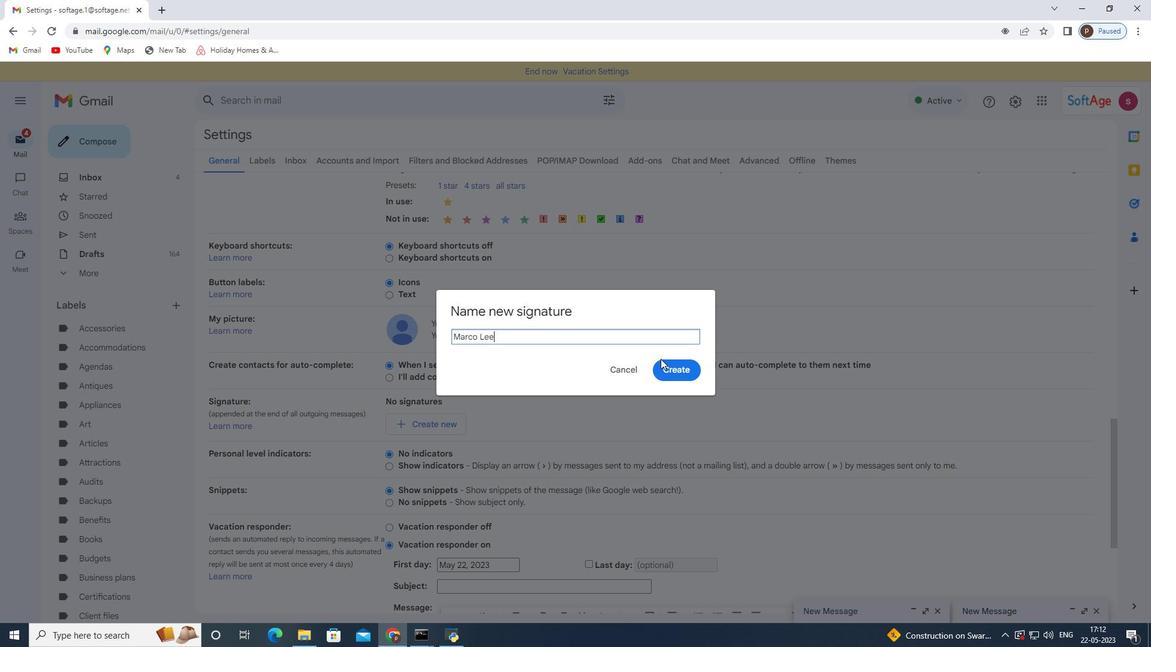 
Action: Mouse pressed left at (673, 367)
Screenshot: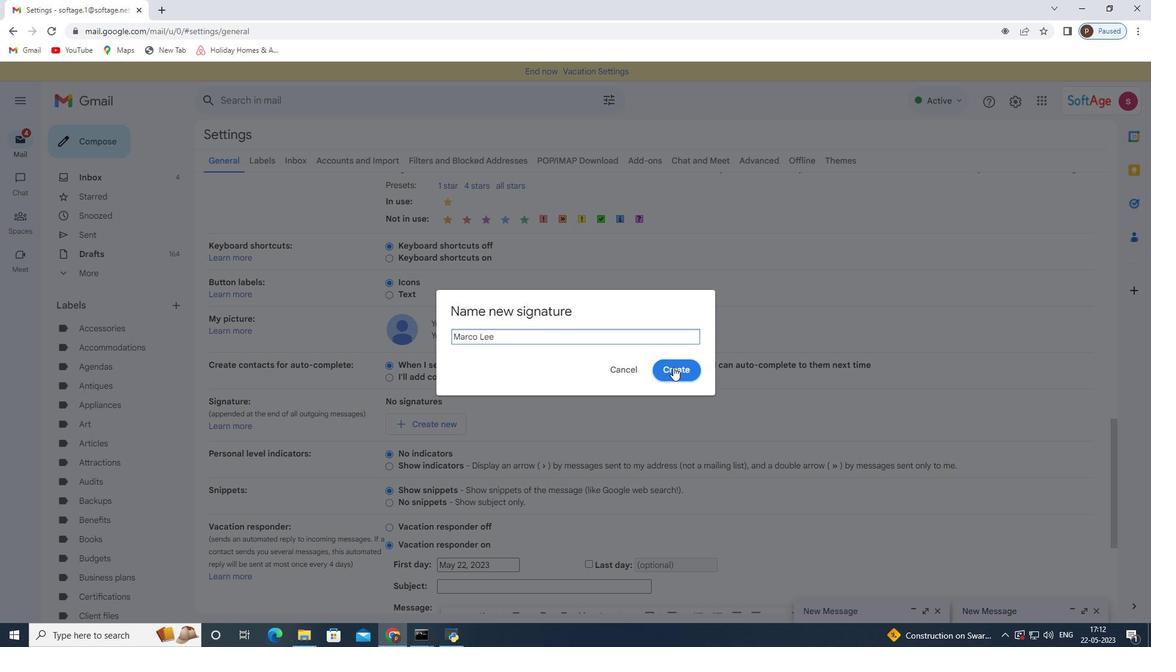 
Action: Mouse moved to (560, 415)
Screenshot: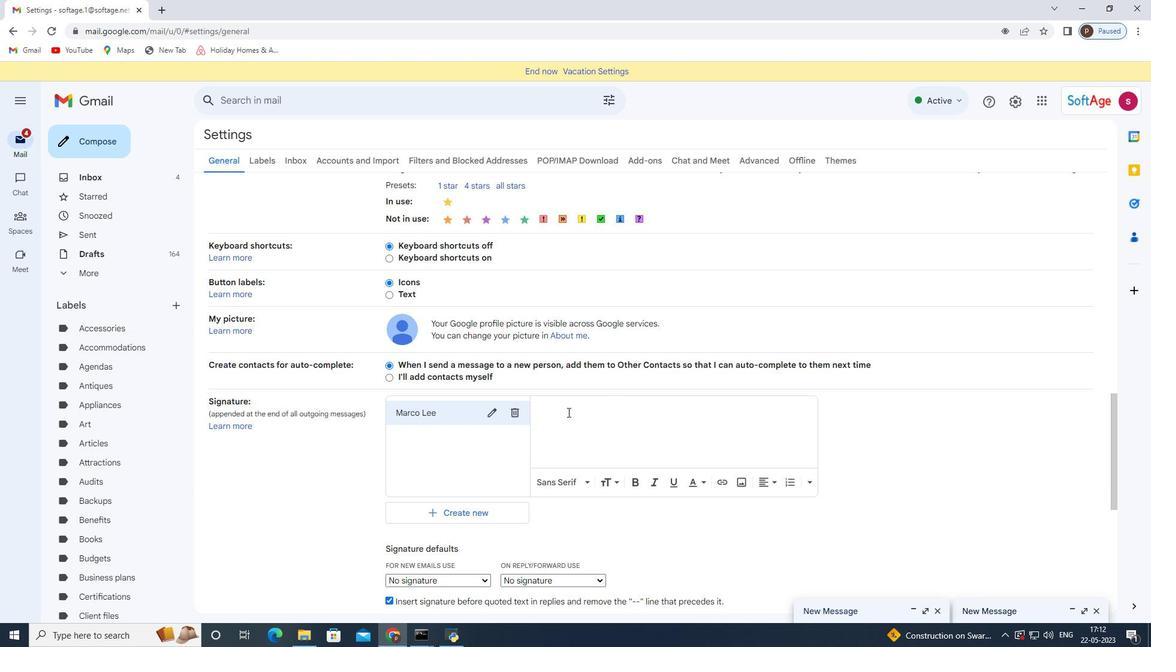 
Action: Mouse pressed left at (560, 415)
Screenshot: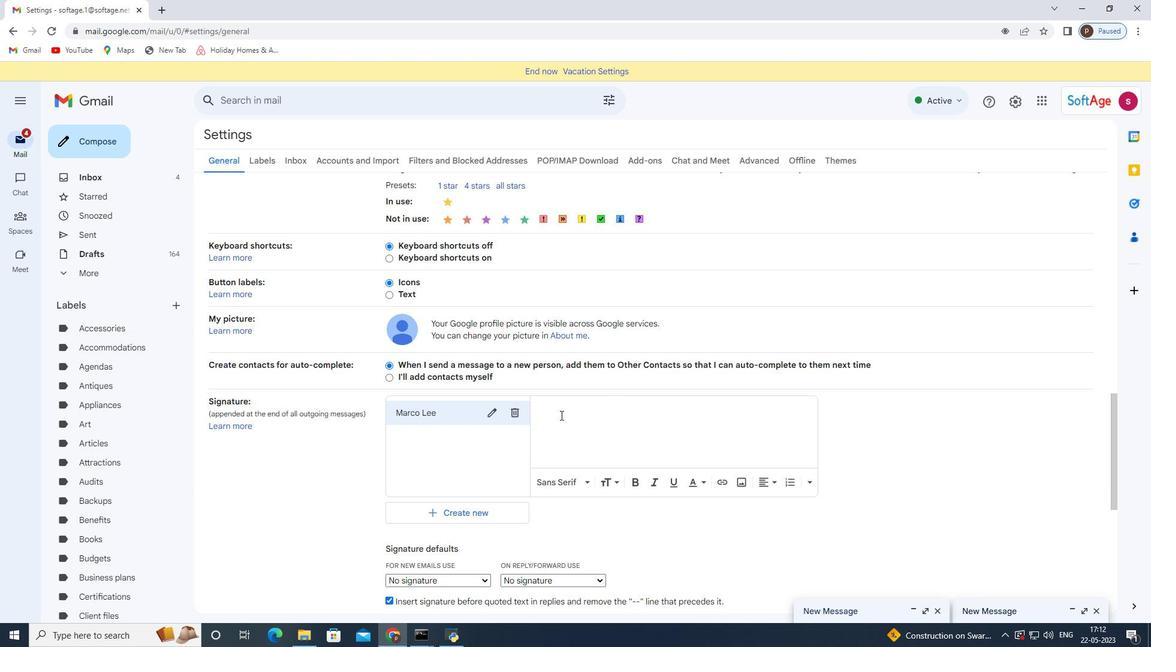 
Action: Mouse moved to (560, 415)
Screenshot: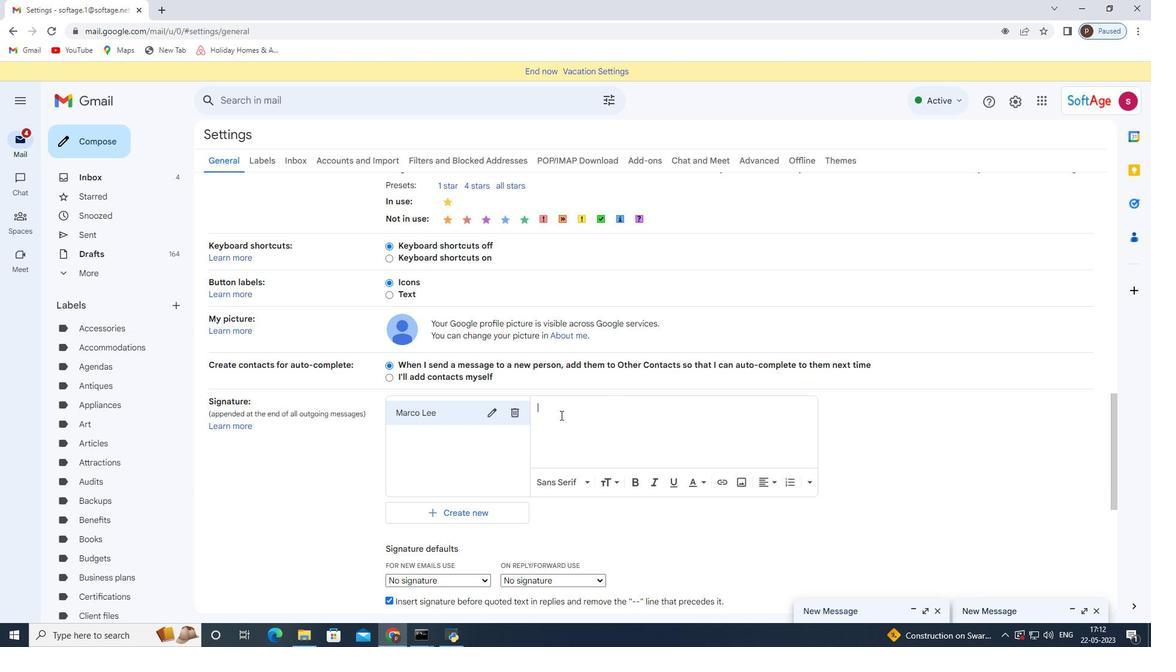 
Action: Key pressed <Key.shift>Best<Key.space>wishes<Key.space>for
Screenshot: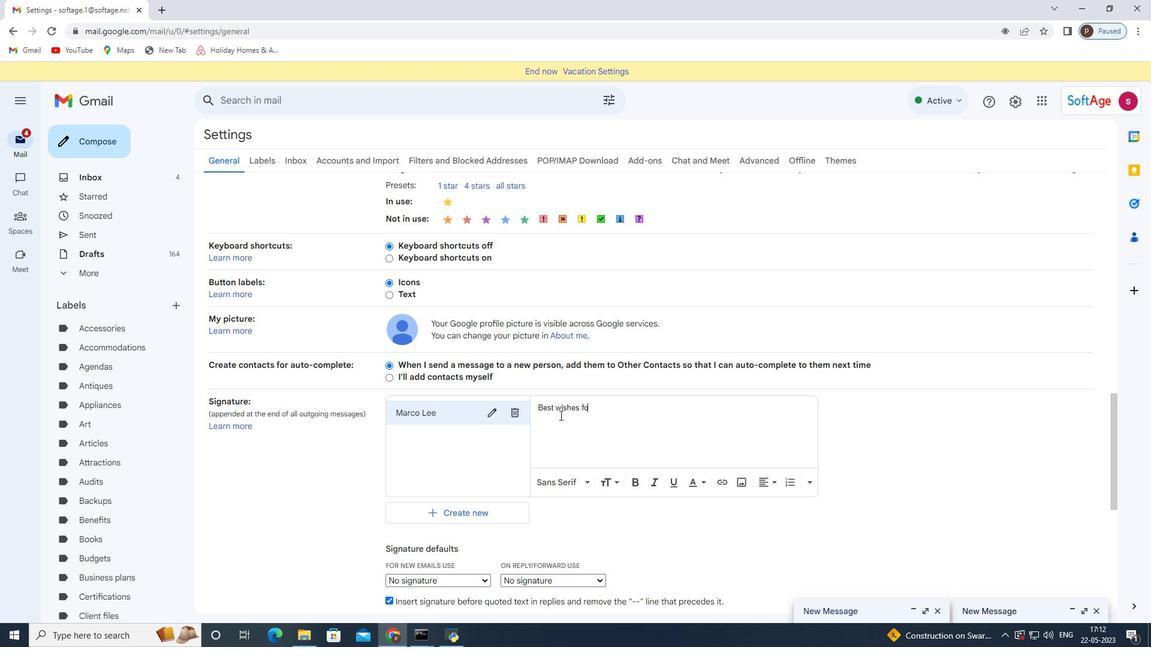 
Action: Mouse moved to (559, 415)
Screenshot: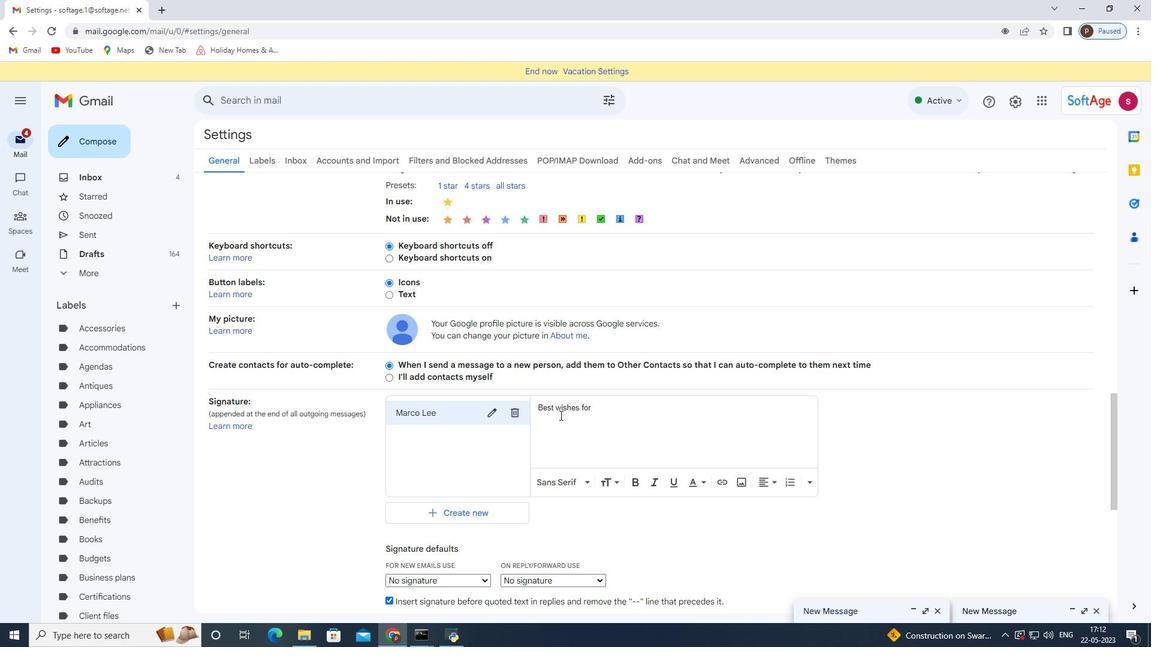 
Action: Key pressed <Key.space>a<Key.space>happy<Key.space><Key.shift>National<Key.space><Key.shift>Family<Key.space><Key.shift>Literacy
Screenshot: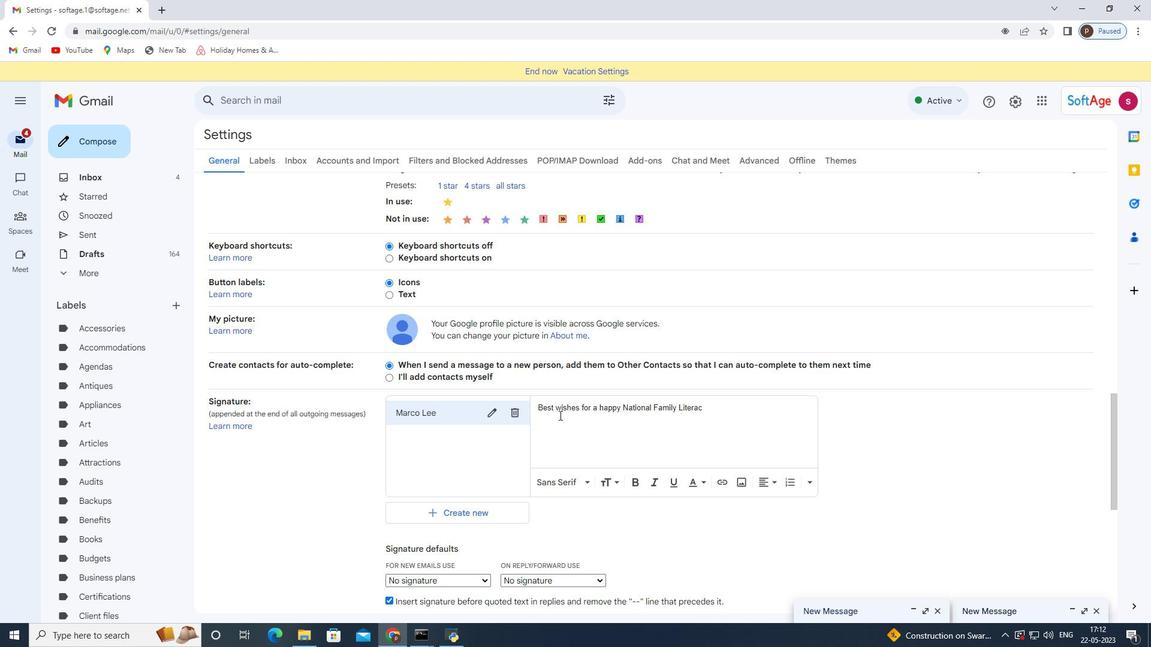 
Action: Mouse moved to (579, 412)
Screenshot: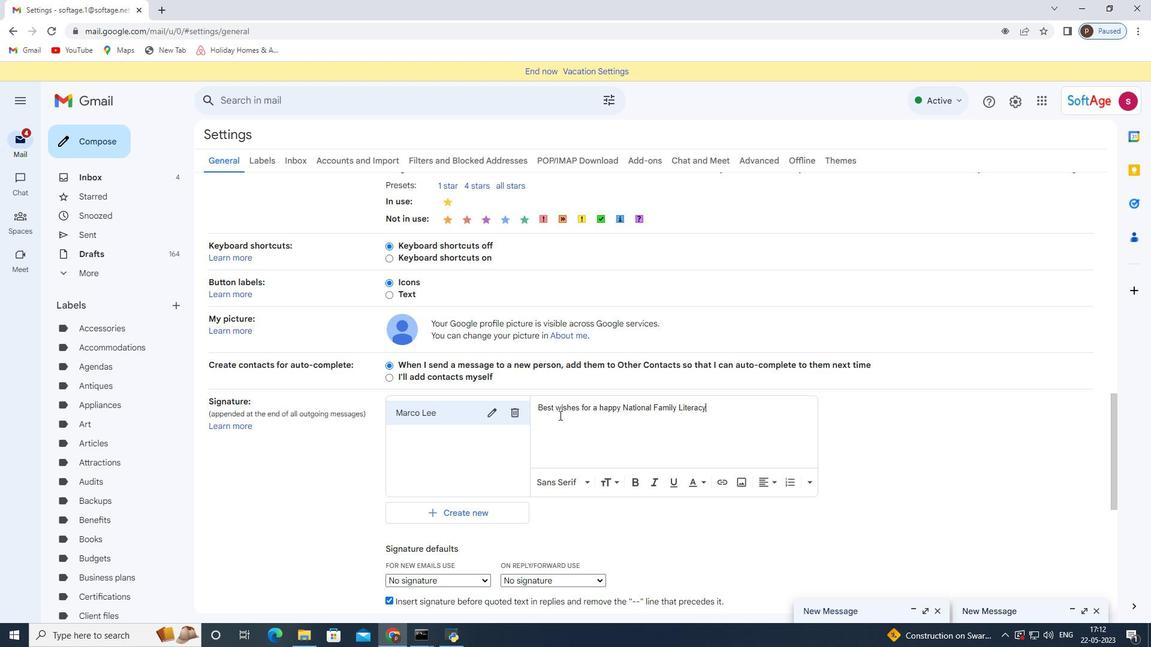 
Action: Key pressed <Key.space><Key.shift><Key.shift>Month,<Key.enter><Key.shift>Marco<Key.space><Key.shift>Lee
Screenshot: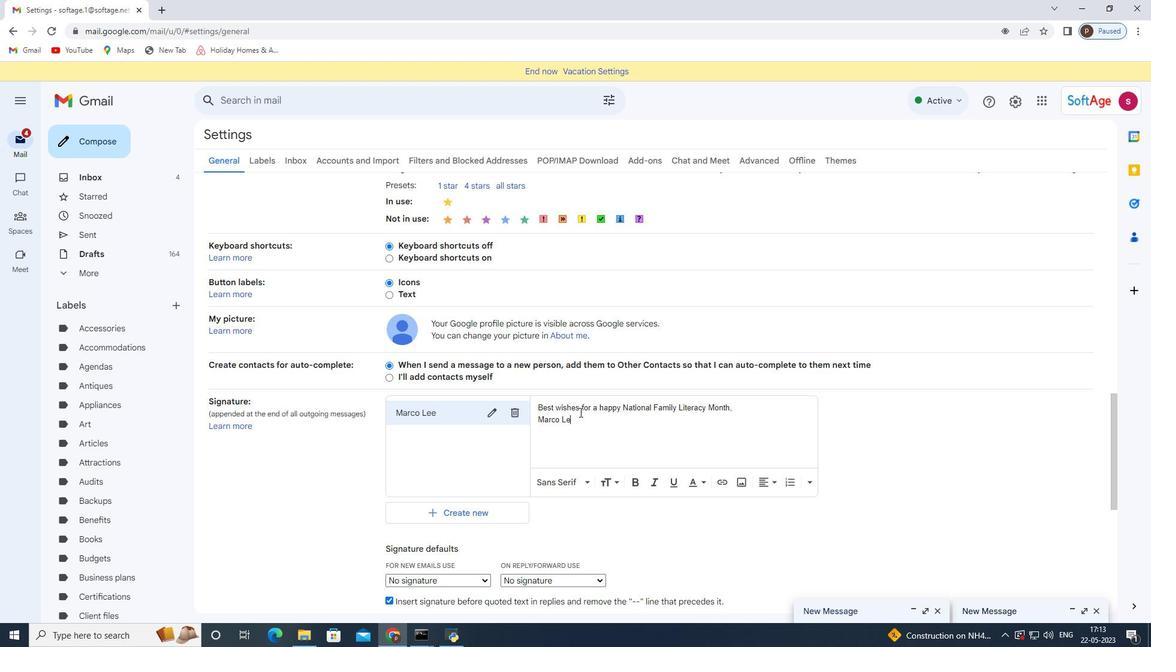 
Action: Mouse moved to (593, 456)
Screenshot: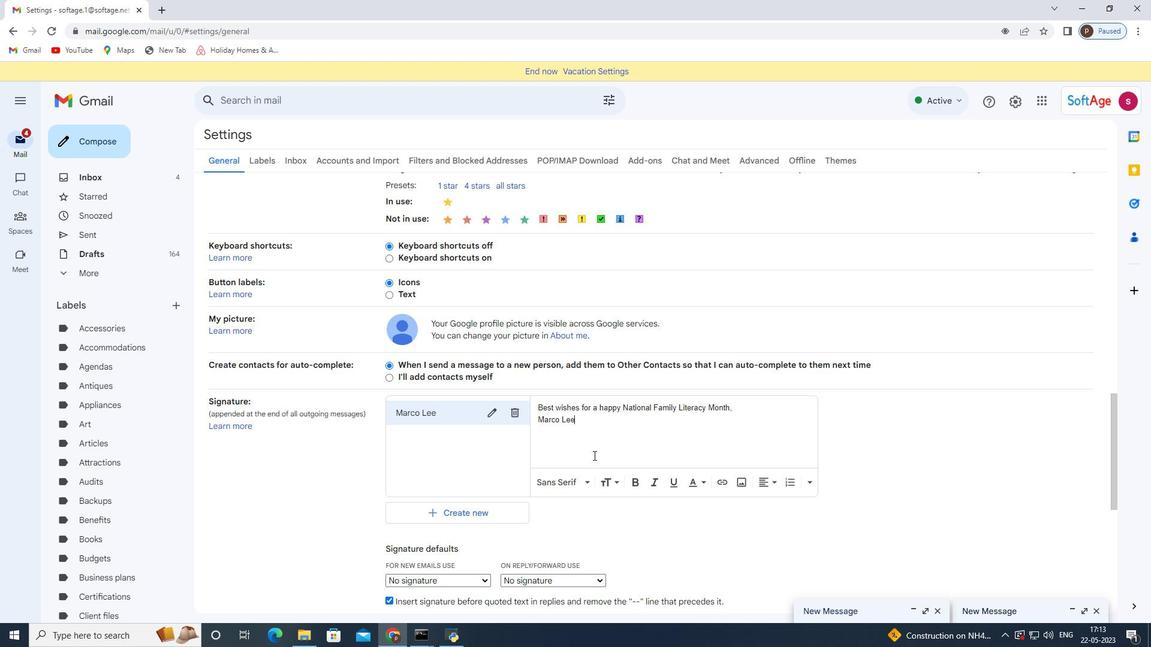
Action: Mouse scrolled (593, 455) with delta (0, 0)
Screenshot: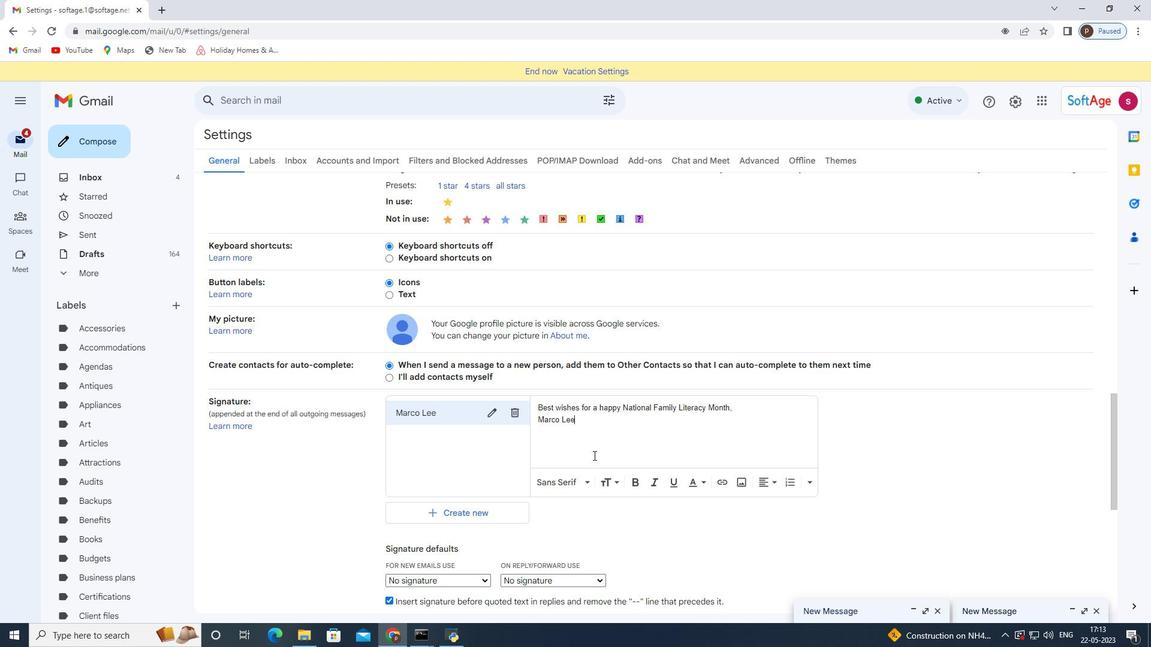 
Action: Mouse moved to (588, 459)
Screenshot: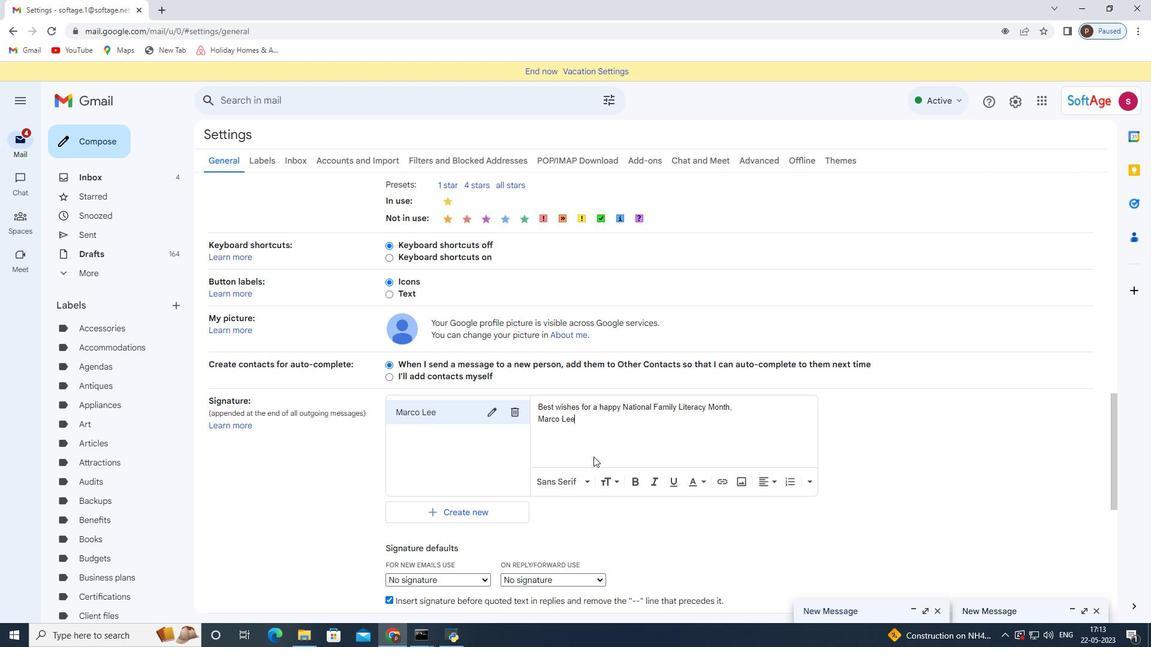 
Action: Mouse scrolled (593, 456) with delta (0, 0)
Screenshot: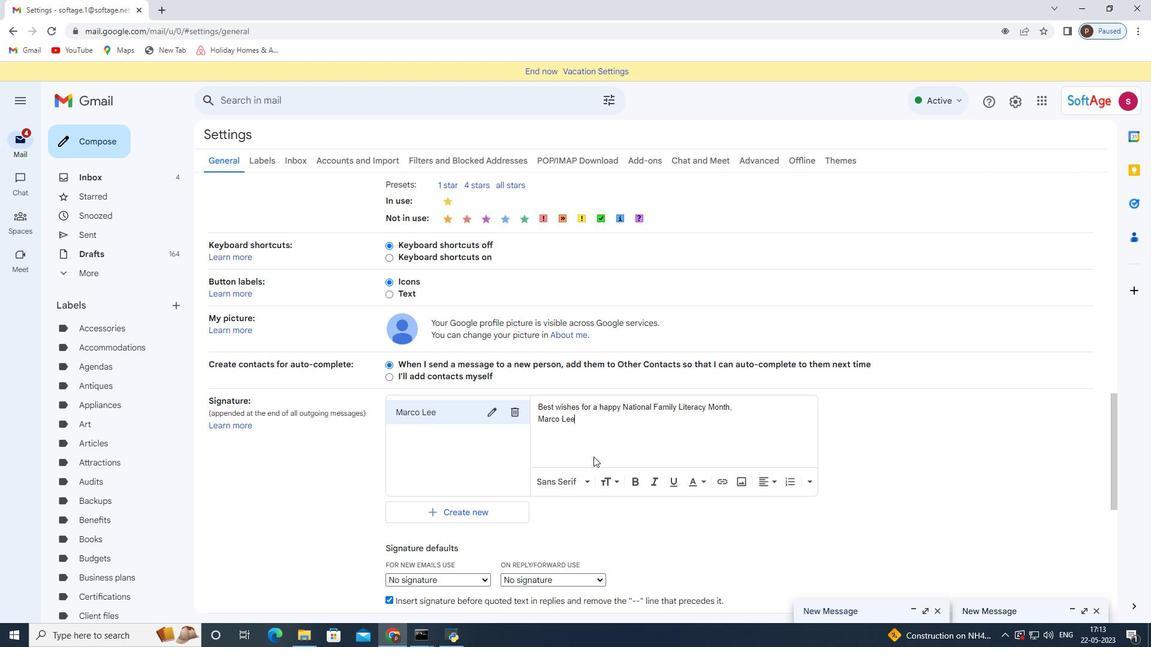 
Action: Mouse moved to (584, 460)
Screenshot: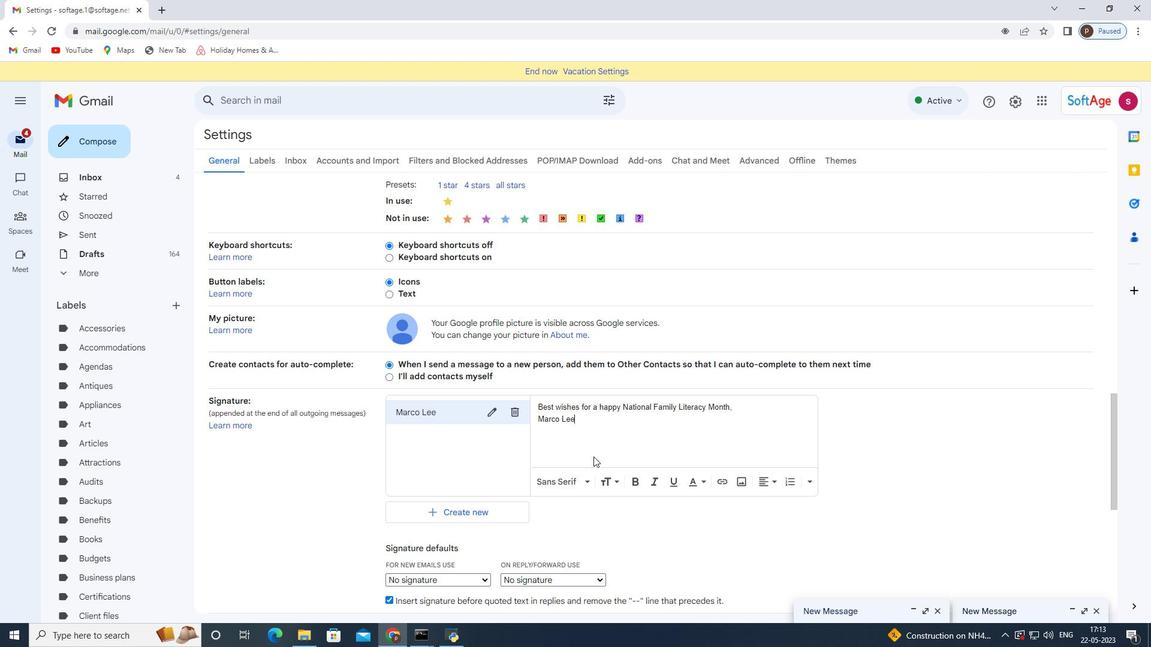 
Action: Mouse scrolled (584, 459) with delta (0, 0)
Screenshot: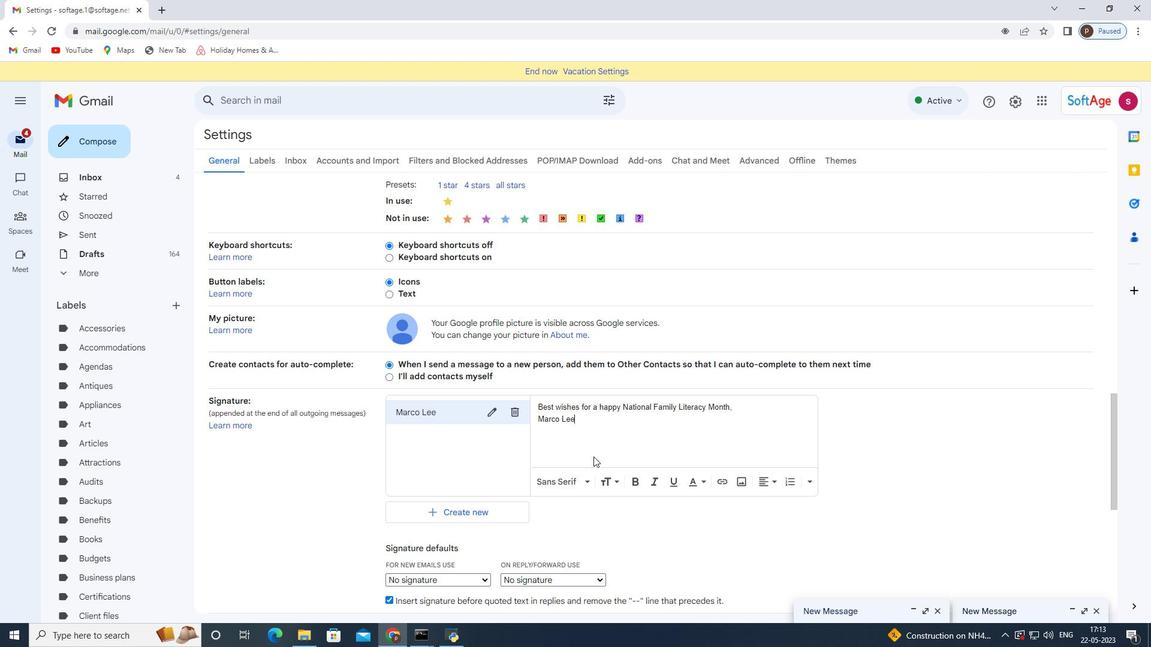 
Action: Mouse moved to (476, 395)
Screenshot: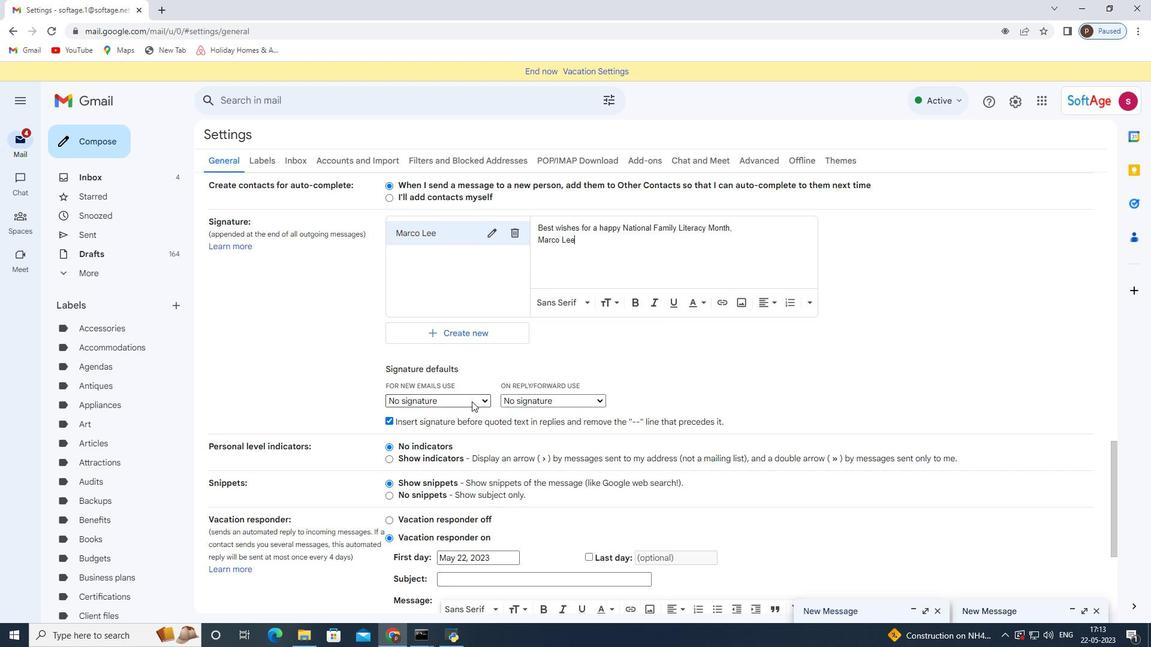 
Action: Mouse pressed left at (476, 395)
Screenshot: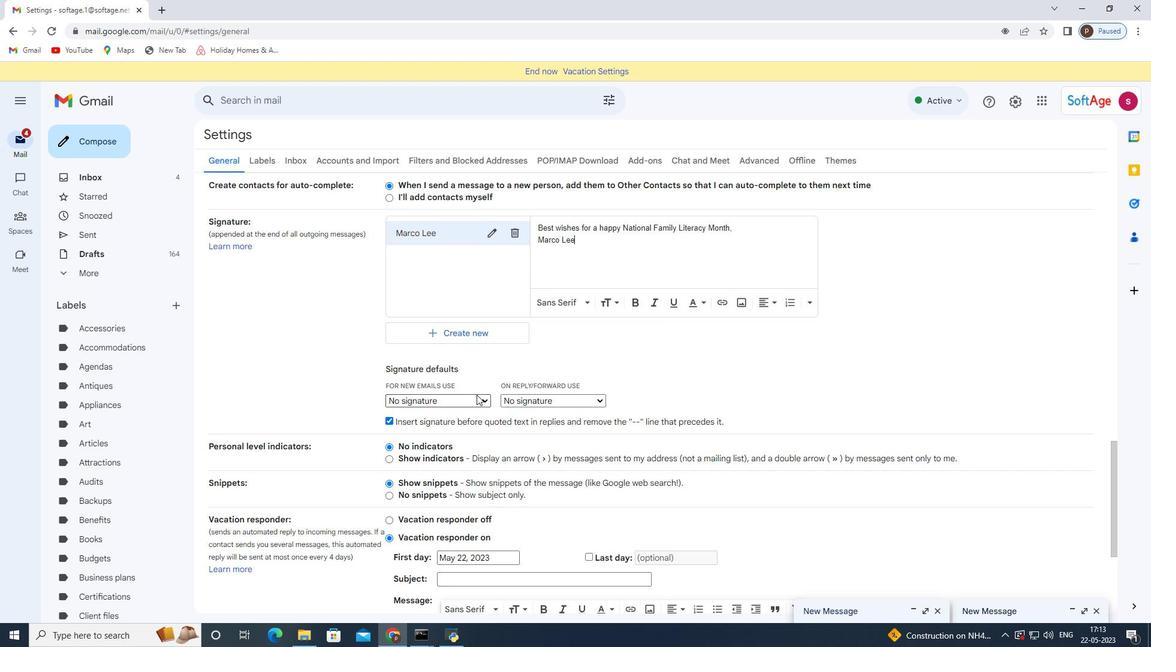 
Action: Mouse moved to (469, 419)
Screenshot: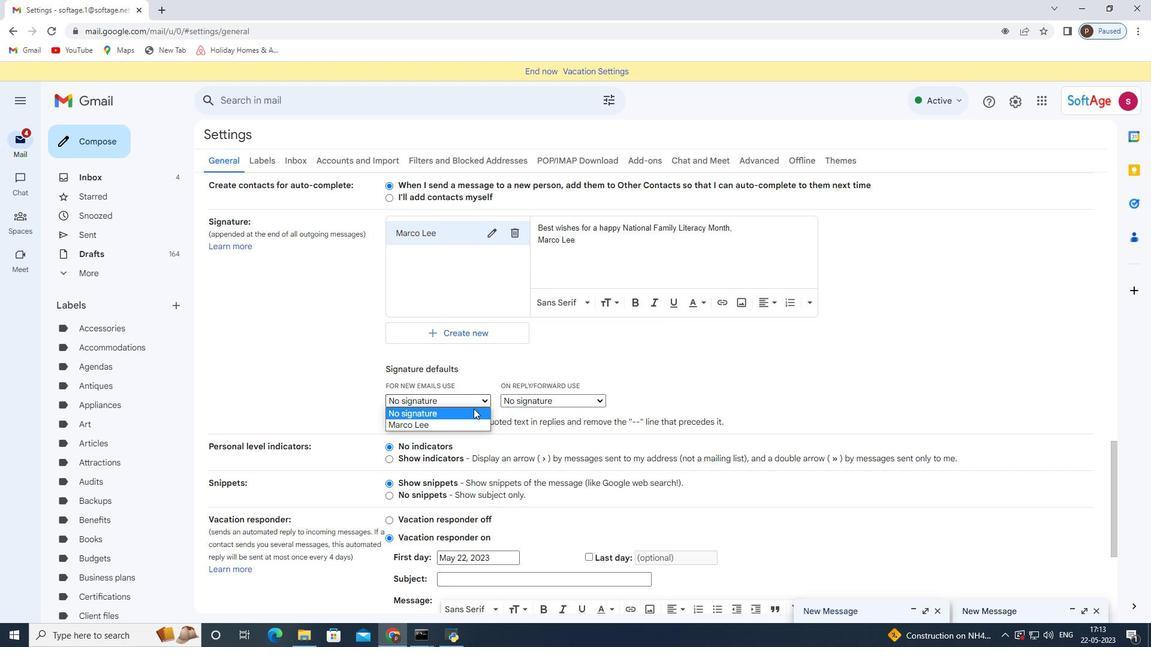 
Action: Mouse pressed left at (469, 419)
Screenshot: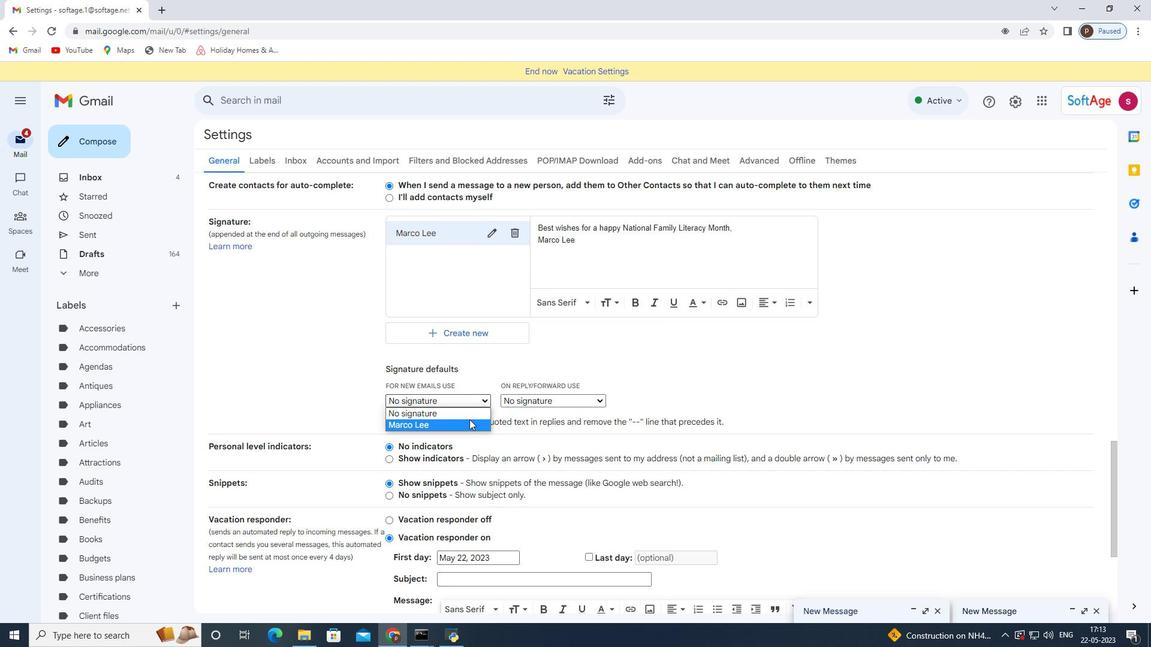 
Action: Mouse moved to (532, 404)
Screenshot: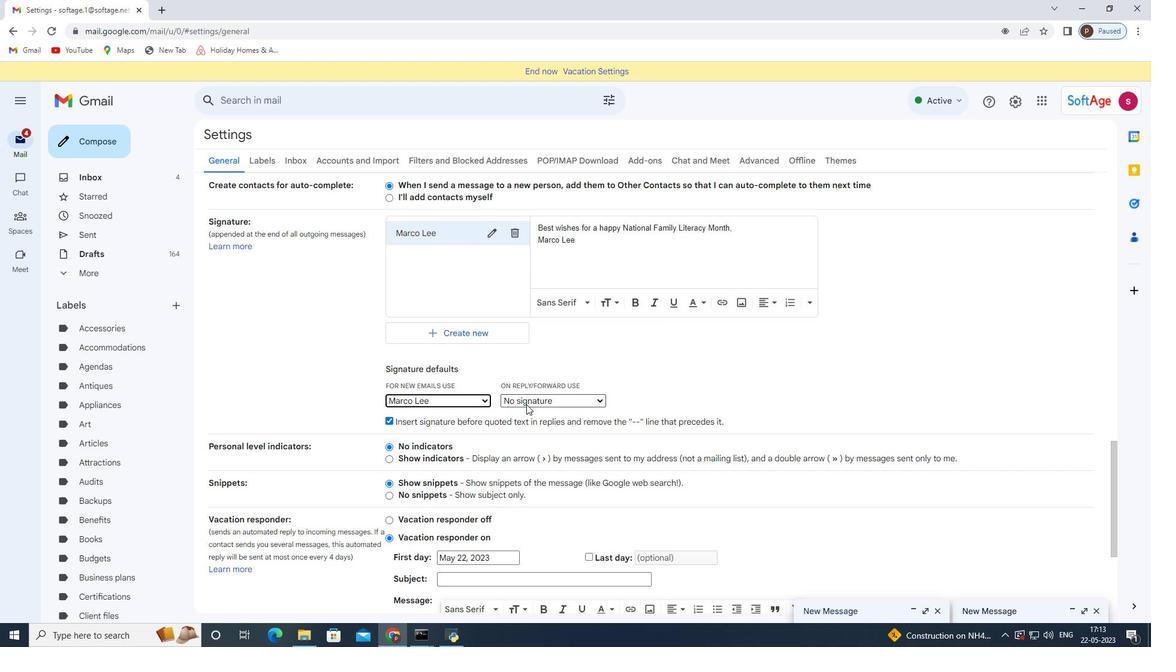 
Action: Mouse pressed left at (532, 404)
Screenshot: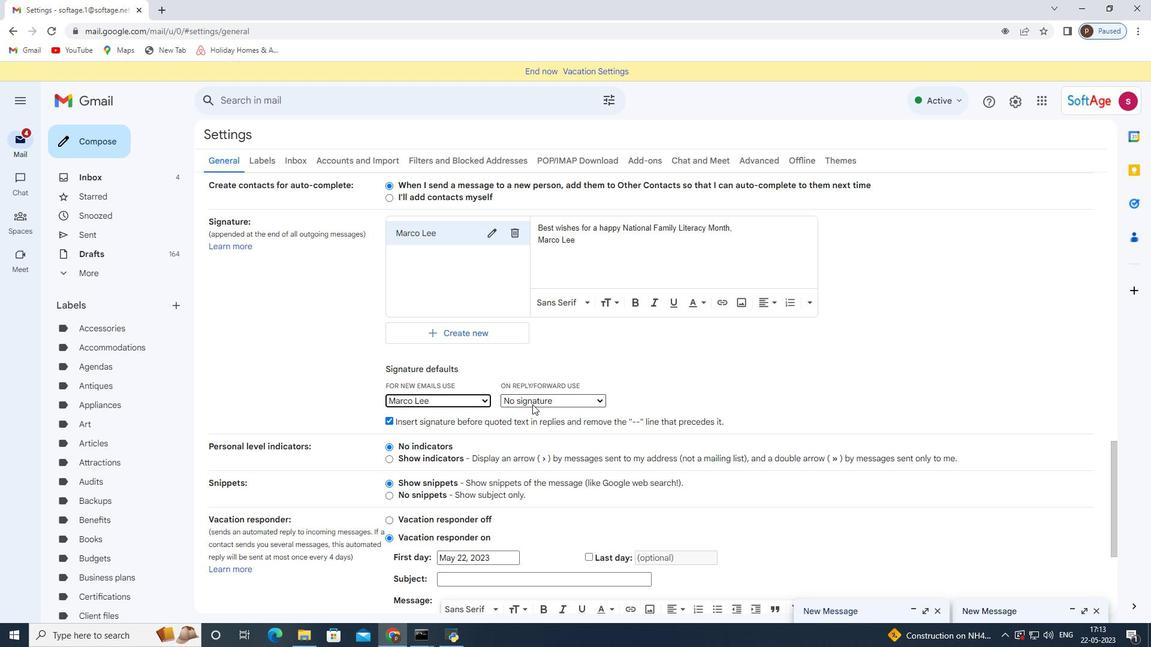 
Action: Mouse moved to (526, 425)
Screenshot: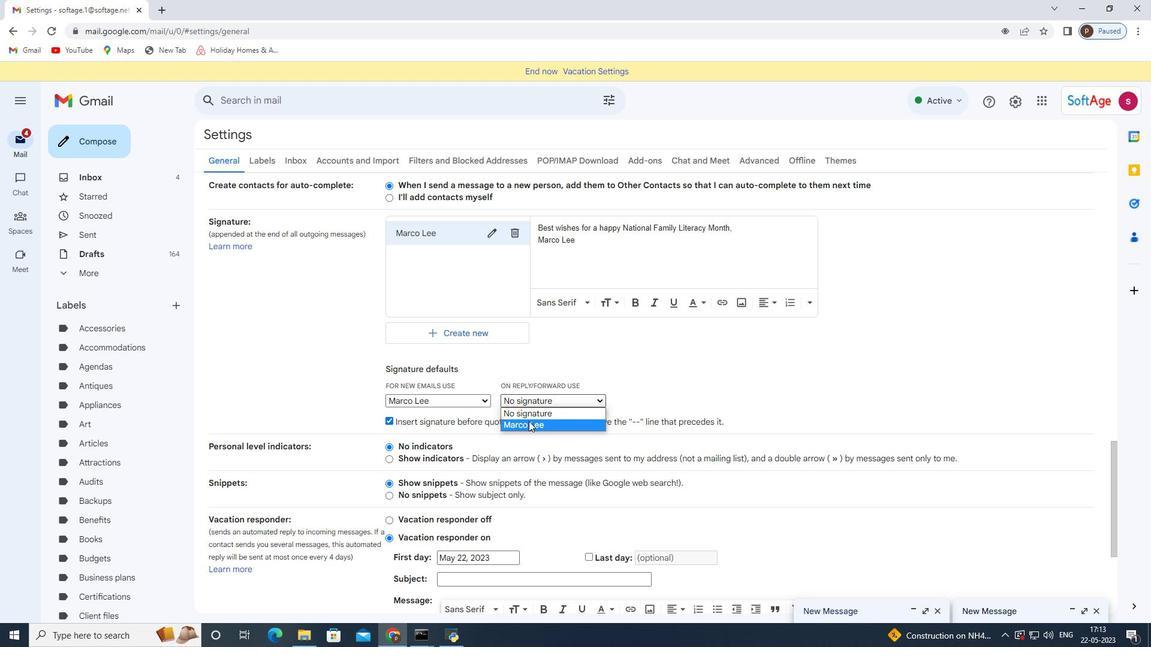 
Action: Mouse pressed left at (526, 425)
Screenshot: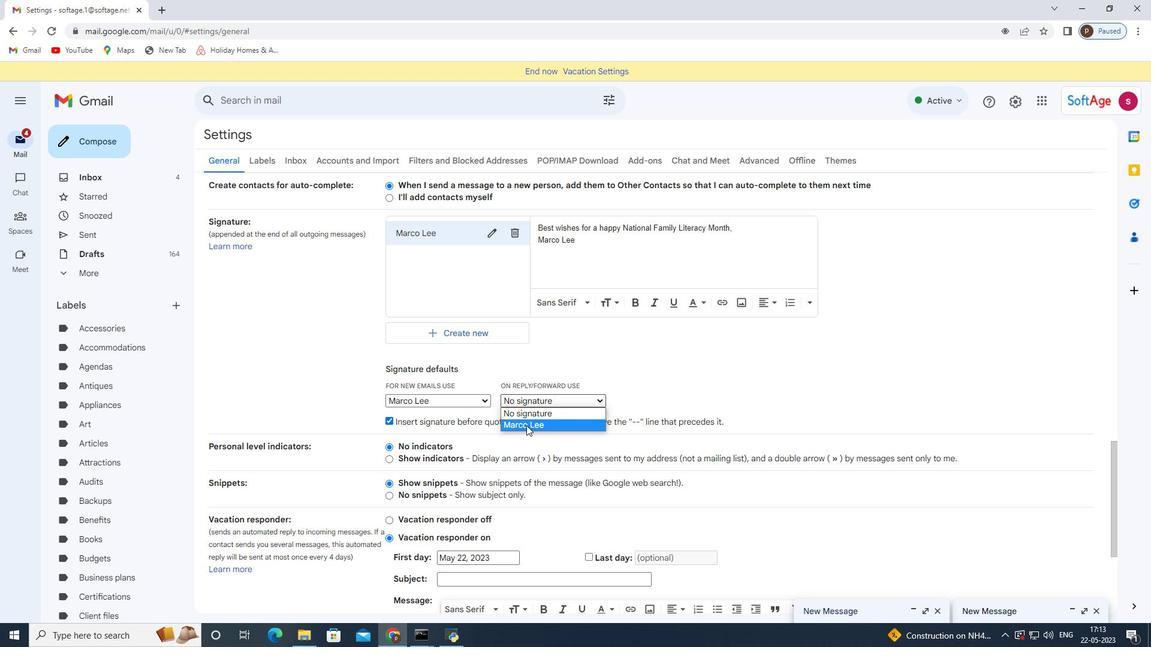 
Action: Mouse scrolled (526, 425) with delta (0, 0)
Screenshot: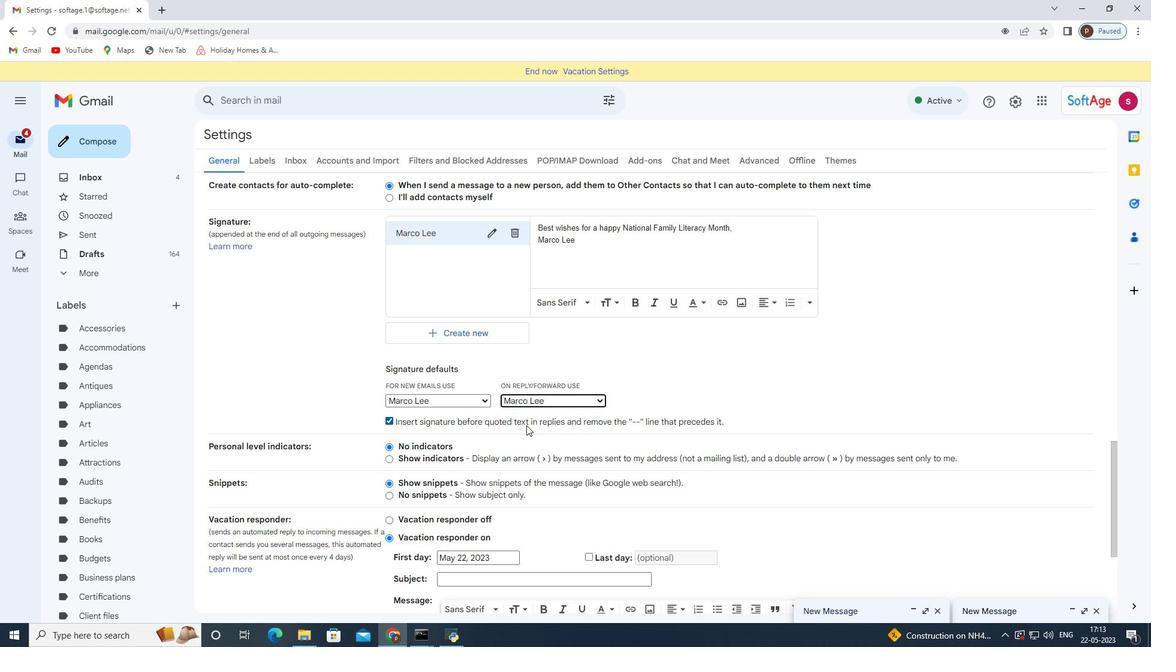 
Action: Mouse scrolled (526, 425) with delta (0, 0)
Screenshot: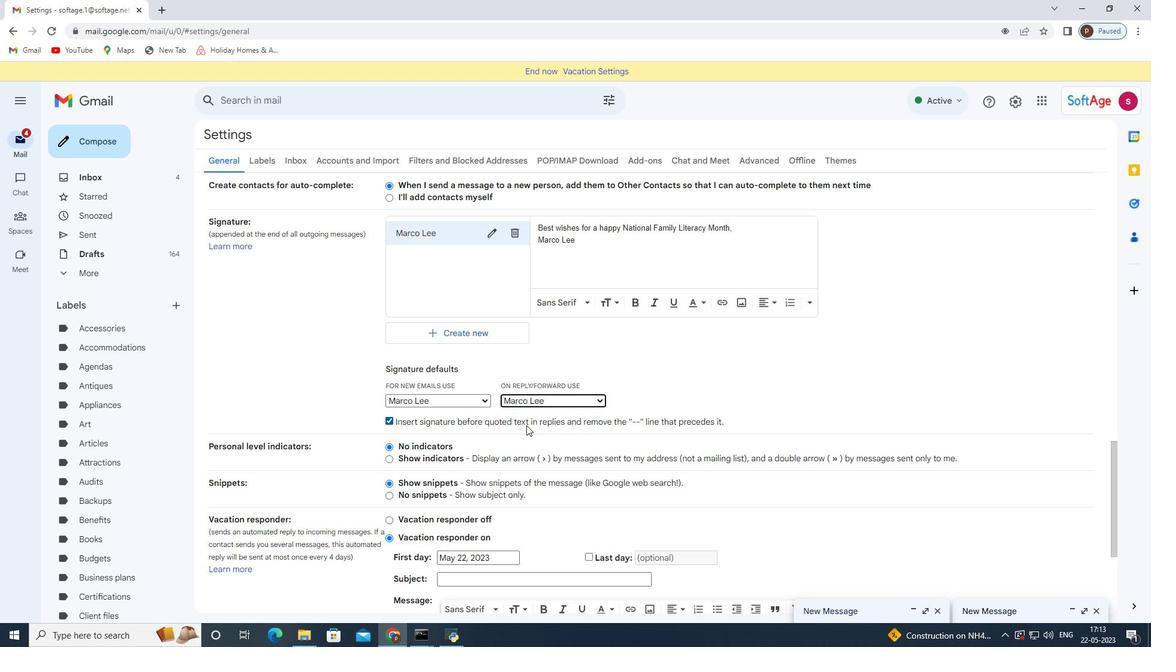 
Action: Mouse scrolled (526, 425) with delta (0, 0)
Screenshot: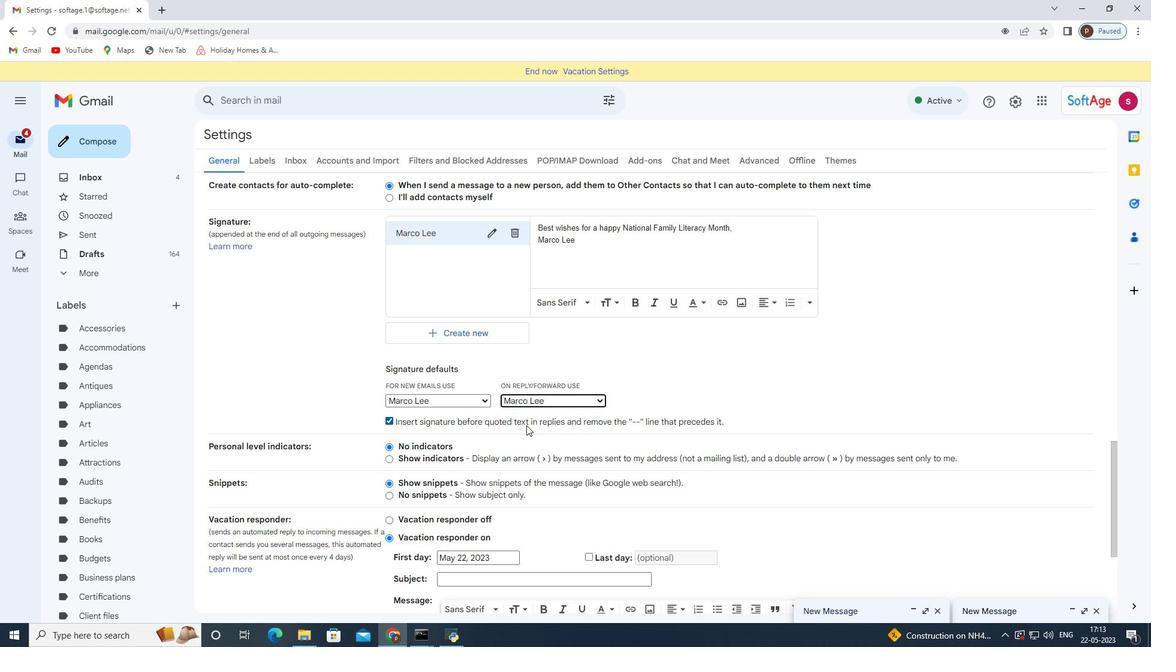 
Action: Mouse scrolled (526, 425) with delta (0, 0)
Screenshot: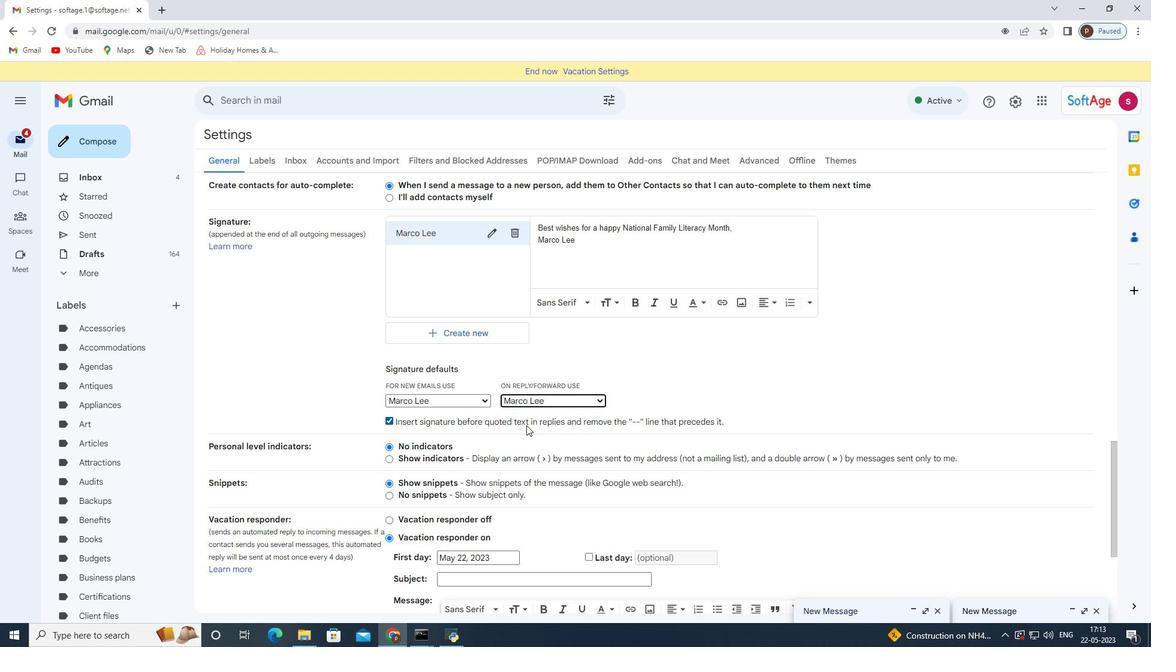 
Action: Mouse moved to (525, 429)
Screenshot: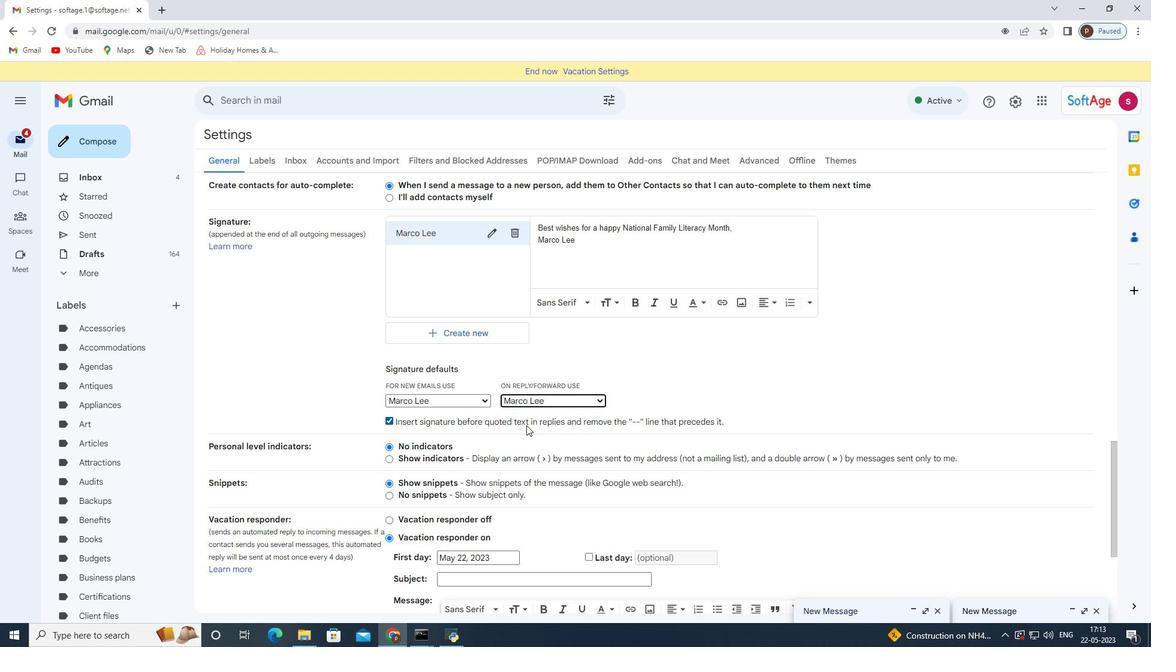 
Action: Mouse scrolled (525, 428) with delta (0, 0)
Screenshot: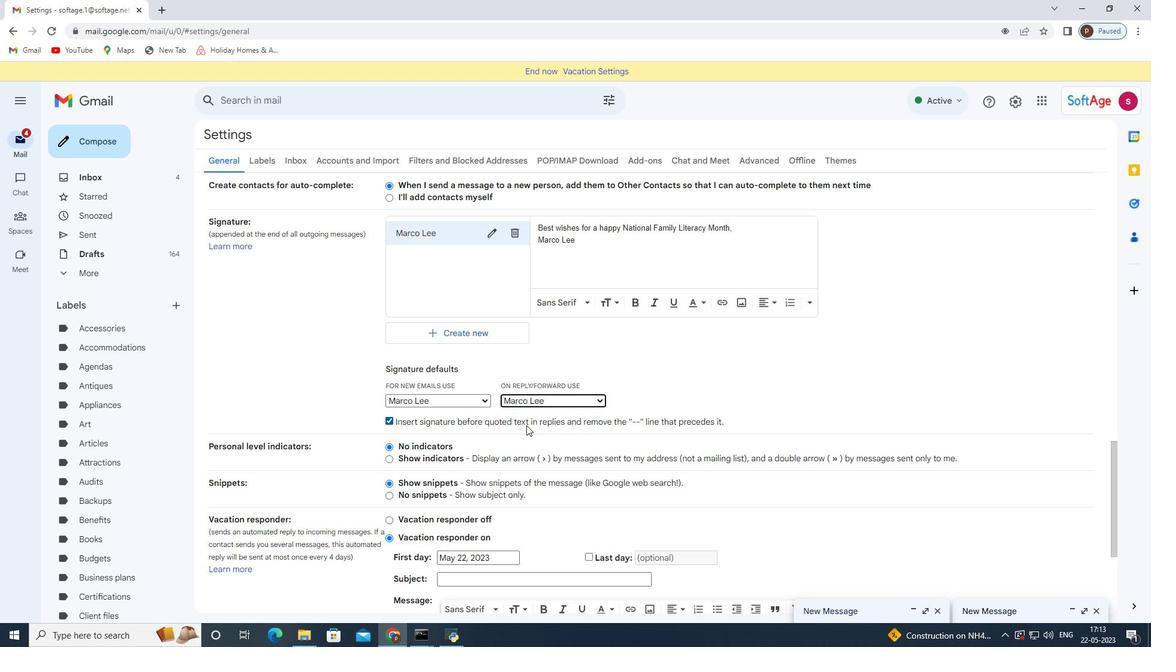 
Action: Mouse moved to (617, 545)
Screenshot: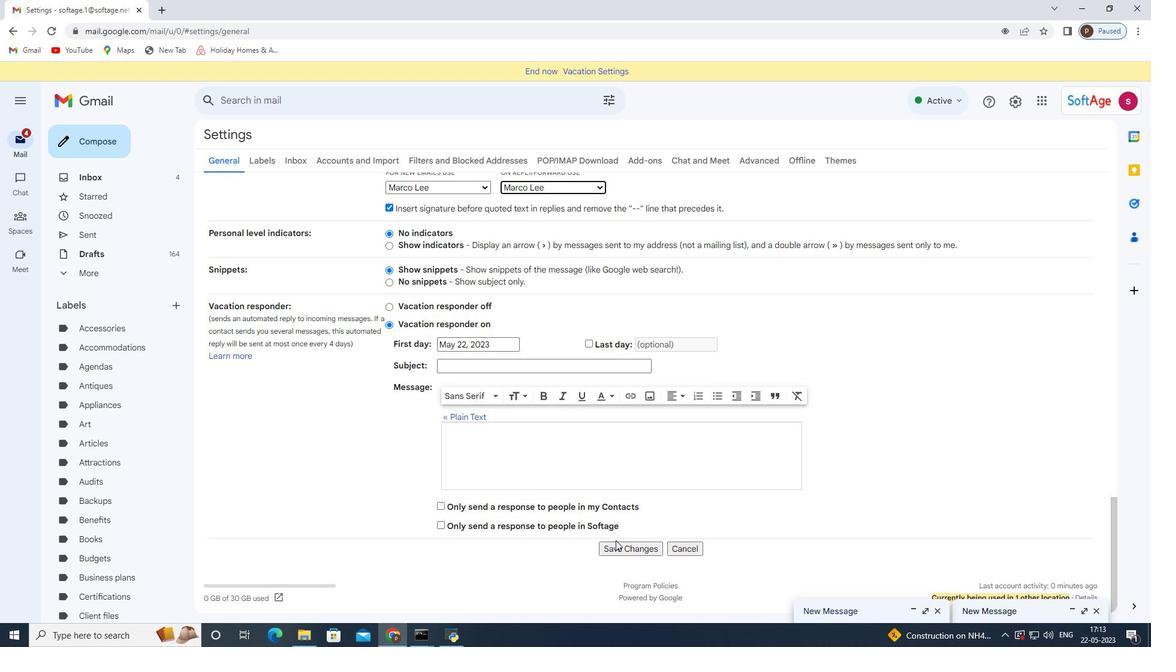 
Action: Mouse pressed left at (617, 545)
Screenshot: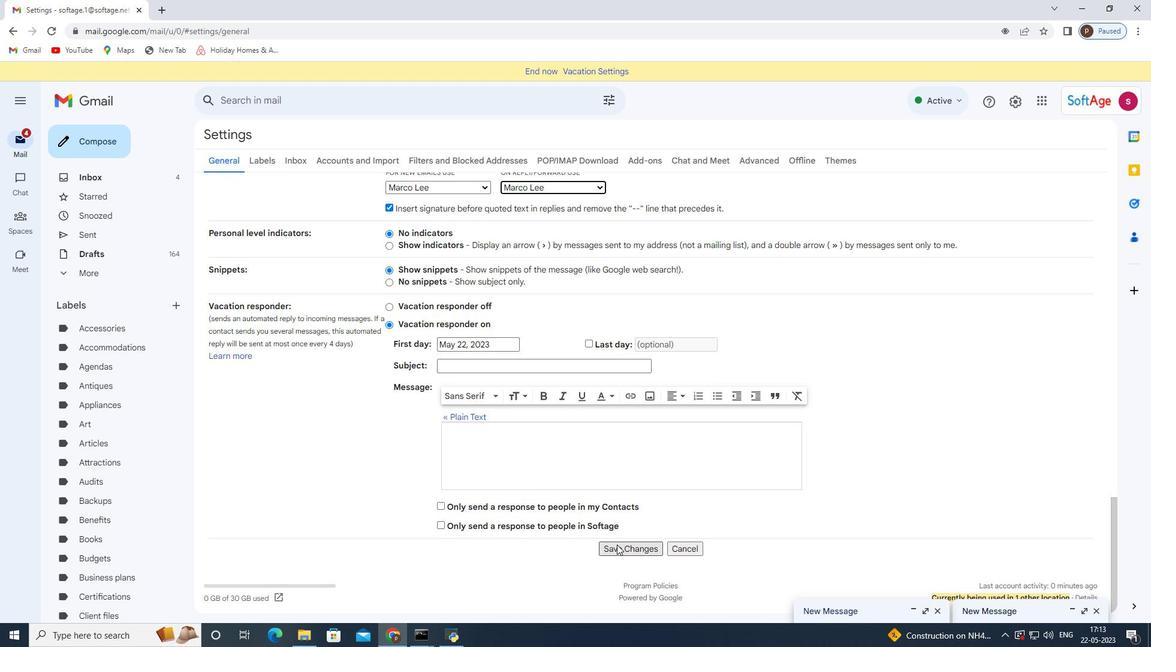 
Action: Mouse moved to (107, 145)
Screenshot: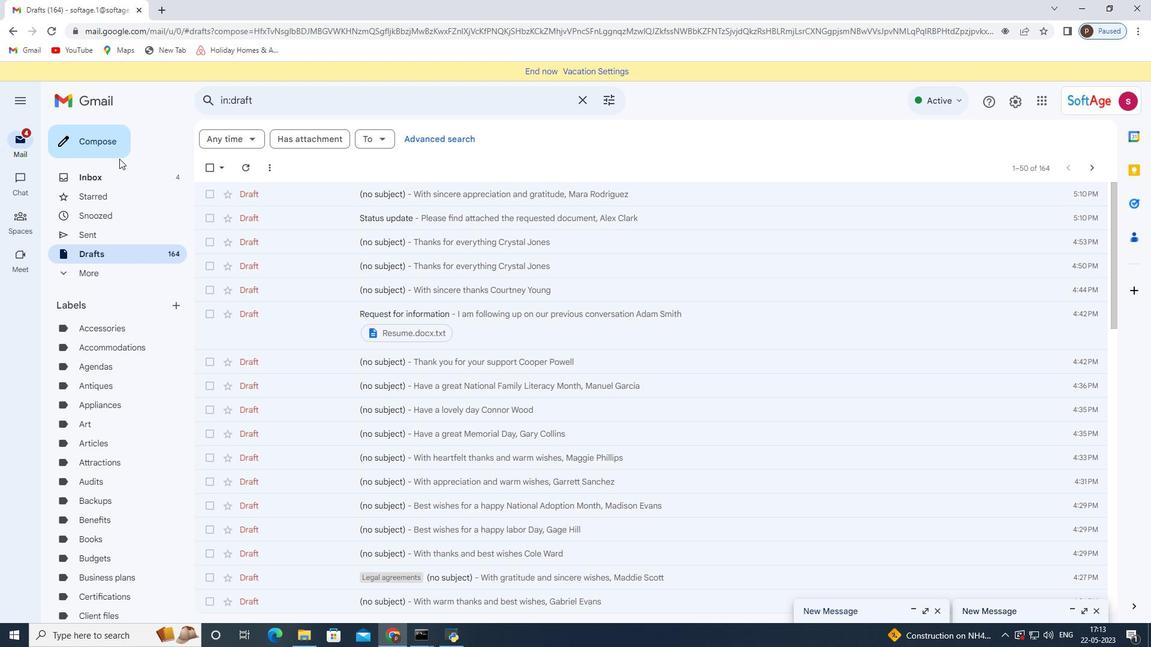 
Action: Mouse pressed left at (107, 145)
Screenshot: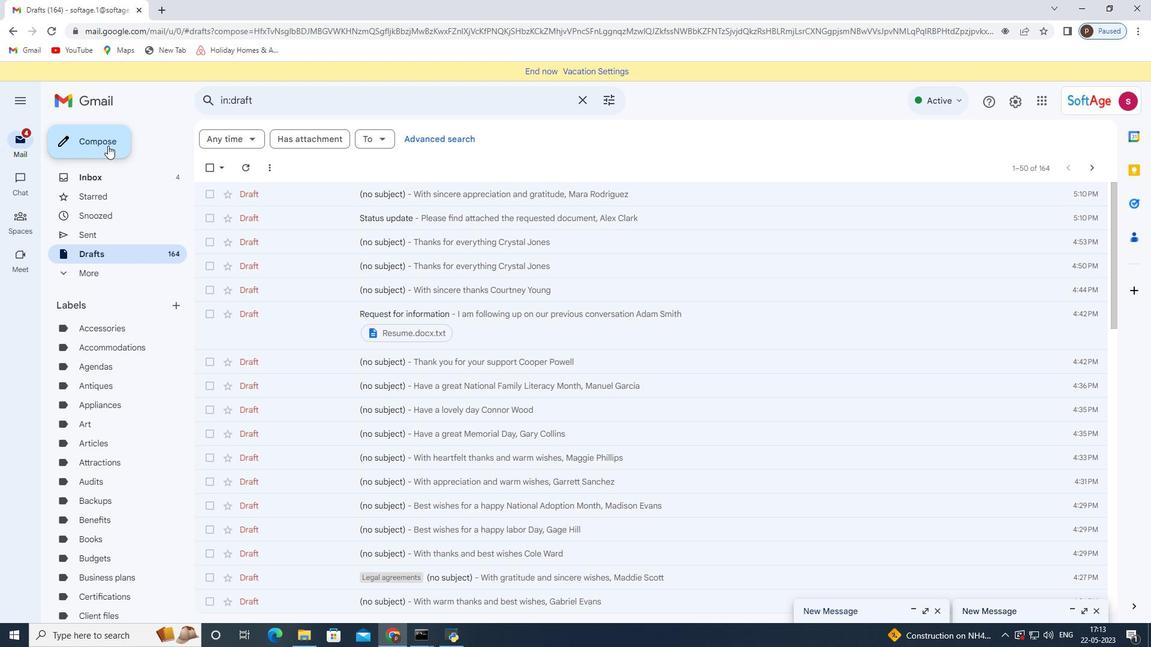 
Action: Mouse moved to (479, 288)
Screenshot: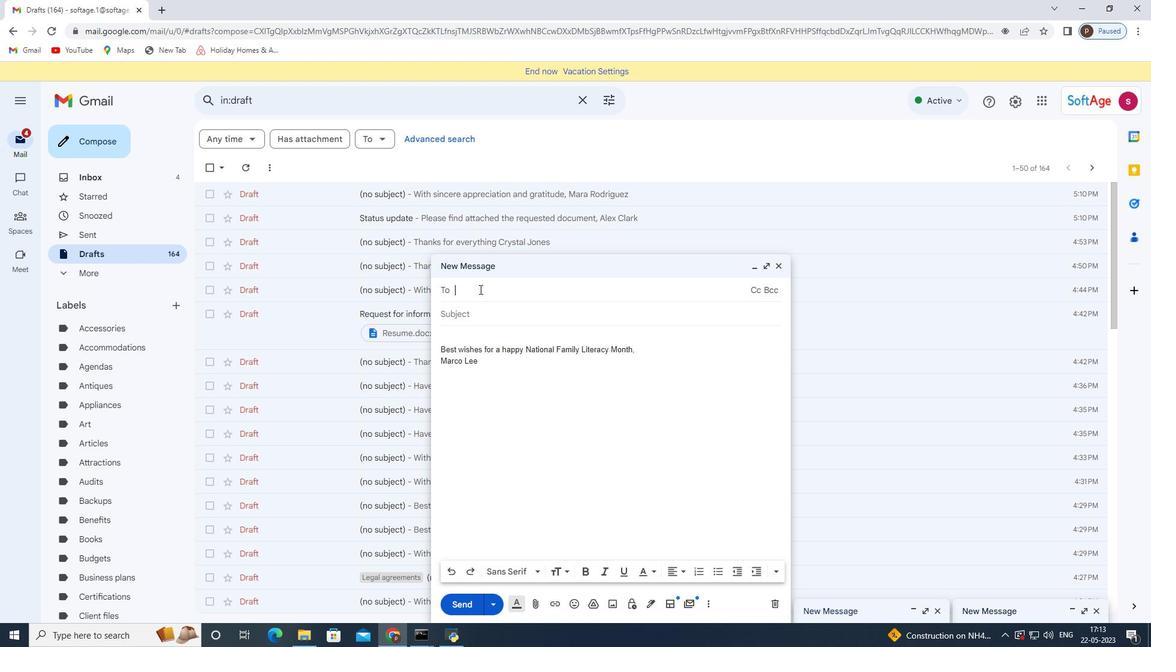 
Action: Mouse pressed left at (479, 288)
Screenshot: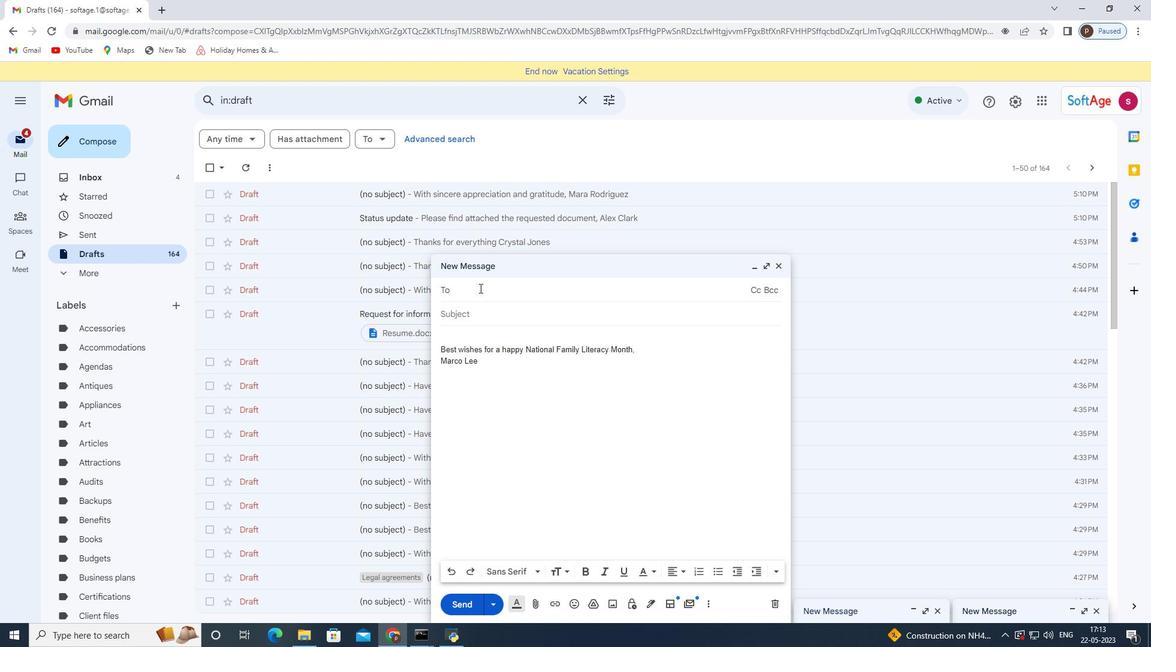 
Action: Key pressed softage.3<Key.shift>@softage.net
Screenshot: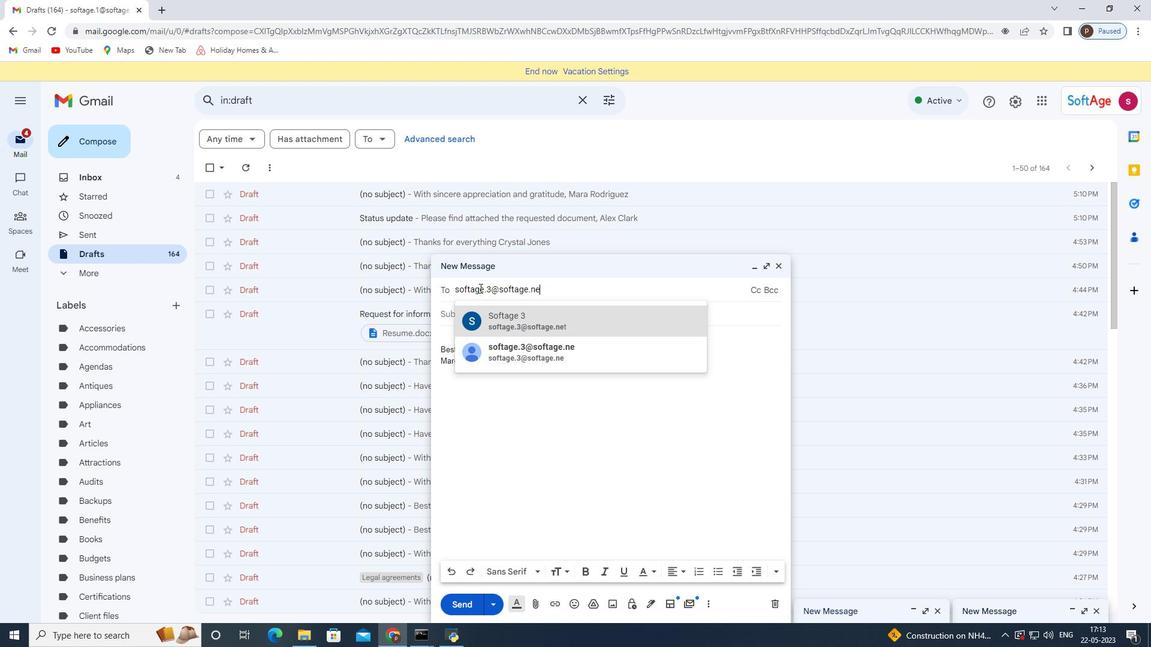 
Action: Mouse moved to (575, 326)
Screenshot: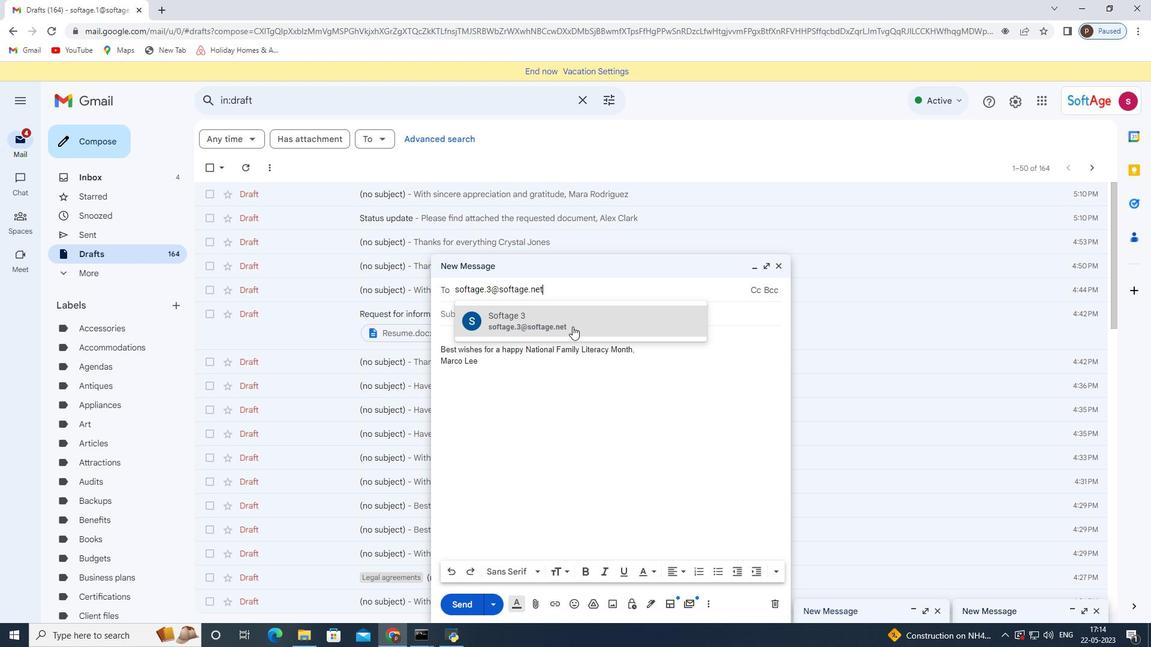 
Action: Mouse pressed left at (575, 326)
Screenshot: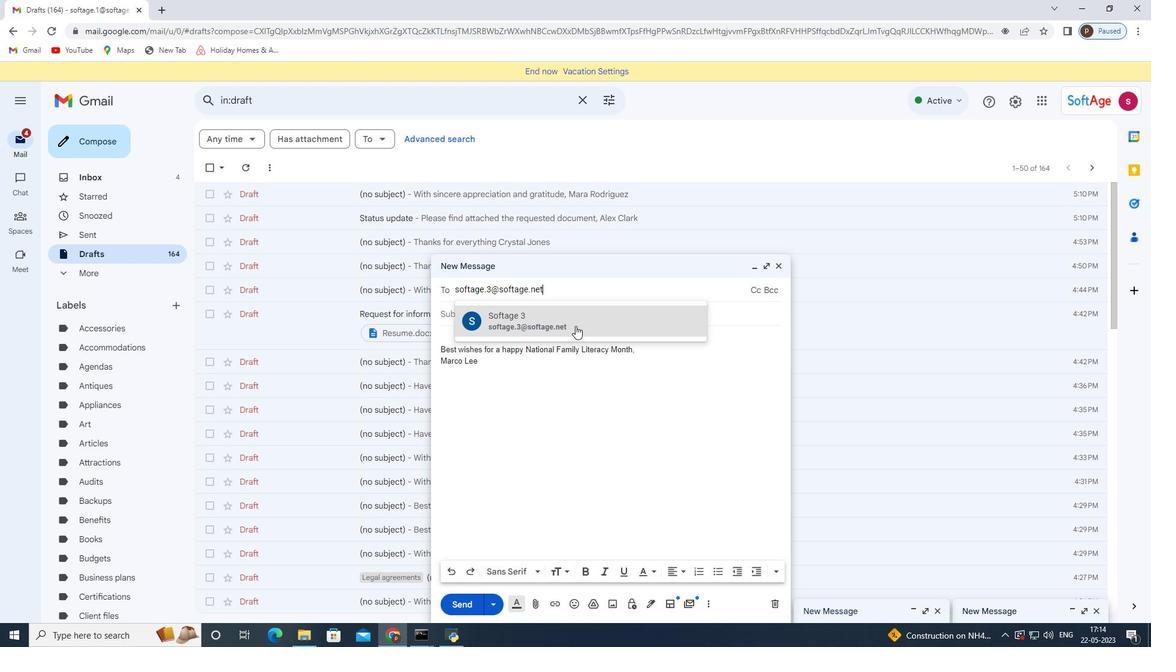 
Action: Mouse moved to (170, 304)
Screenshot: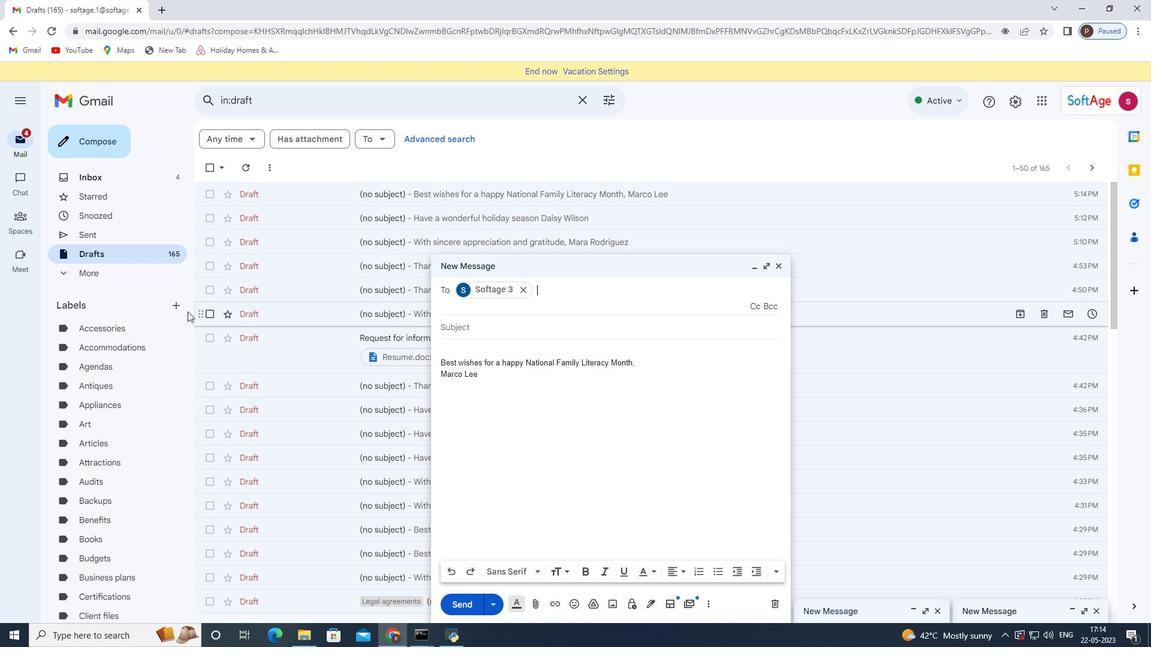 
Action: Mouse pressed left at (170, 304)
Screenshot: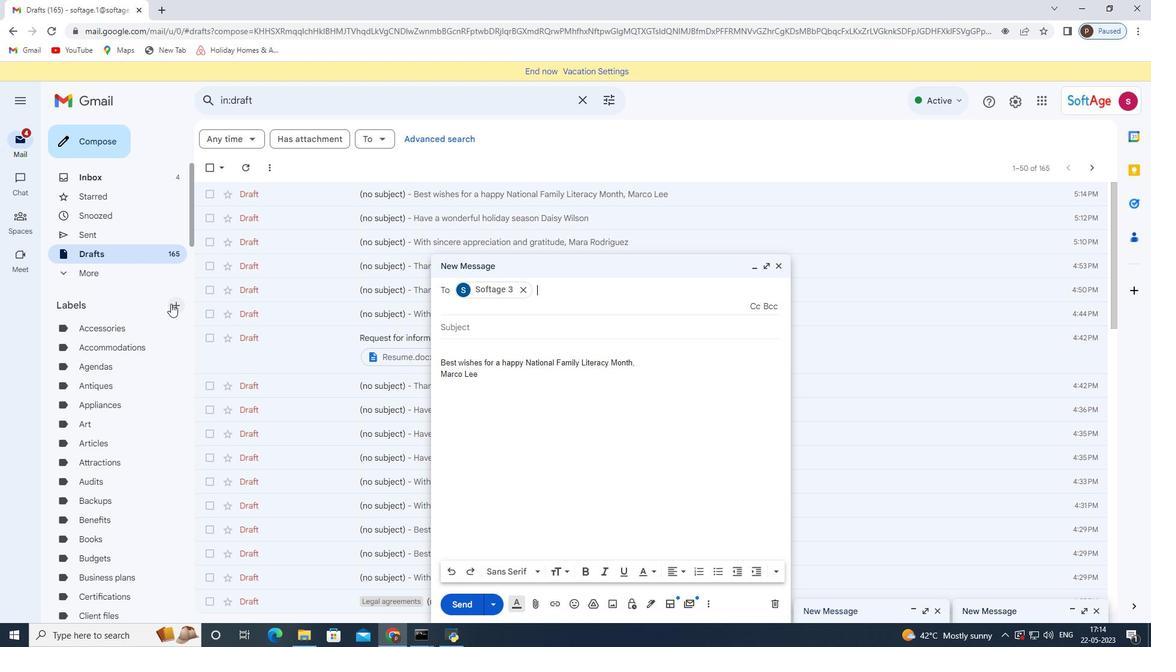 
Action: Mouse moved to (492, 330)
Screenshot: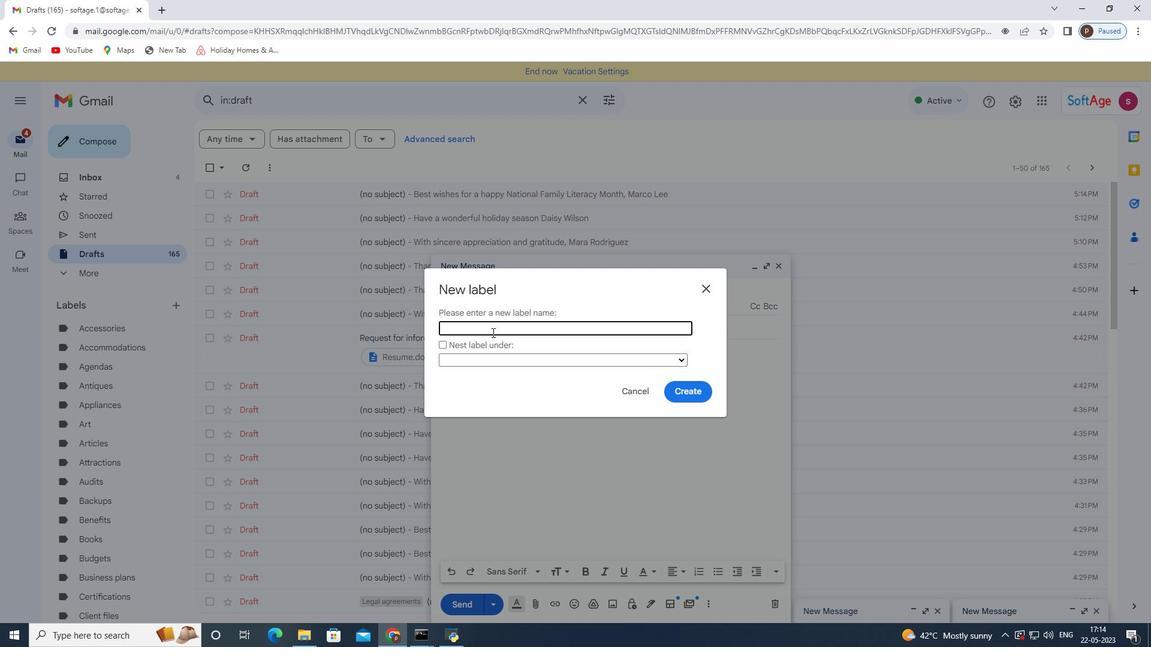 
Action: Mouse pressed left at (492, 330)
Screenshot: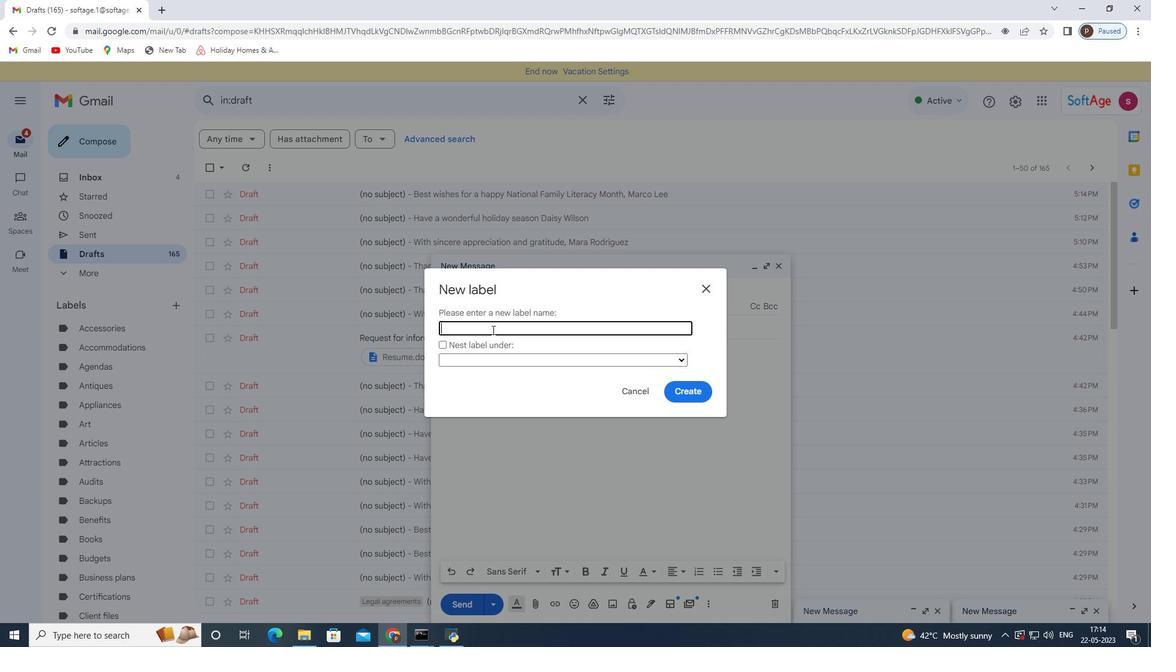 
Action: Mouse moved to (492, 329)
Screenshot: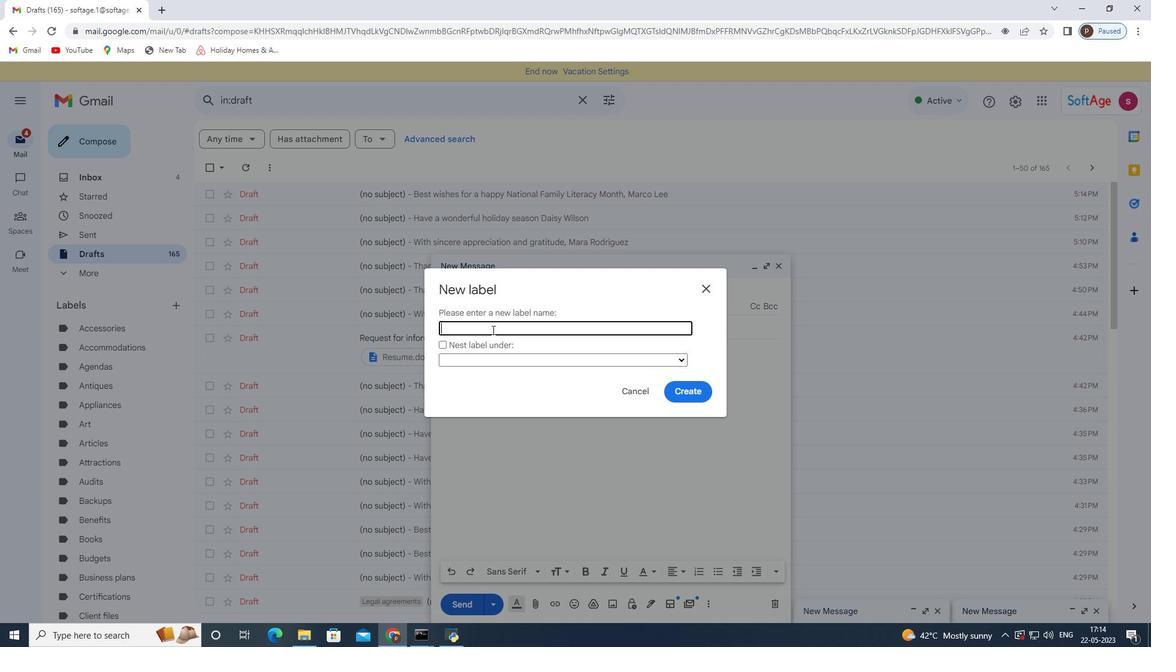 
Action: Key pressed <Key.shift>Employment<Key.space>contracts
Screenshot: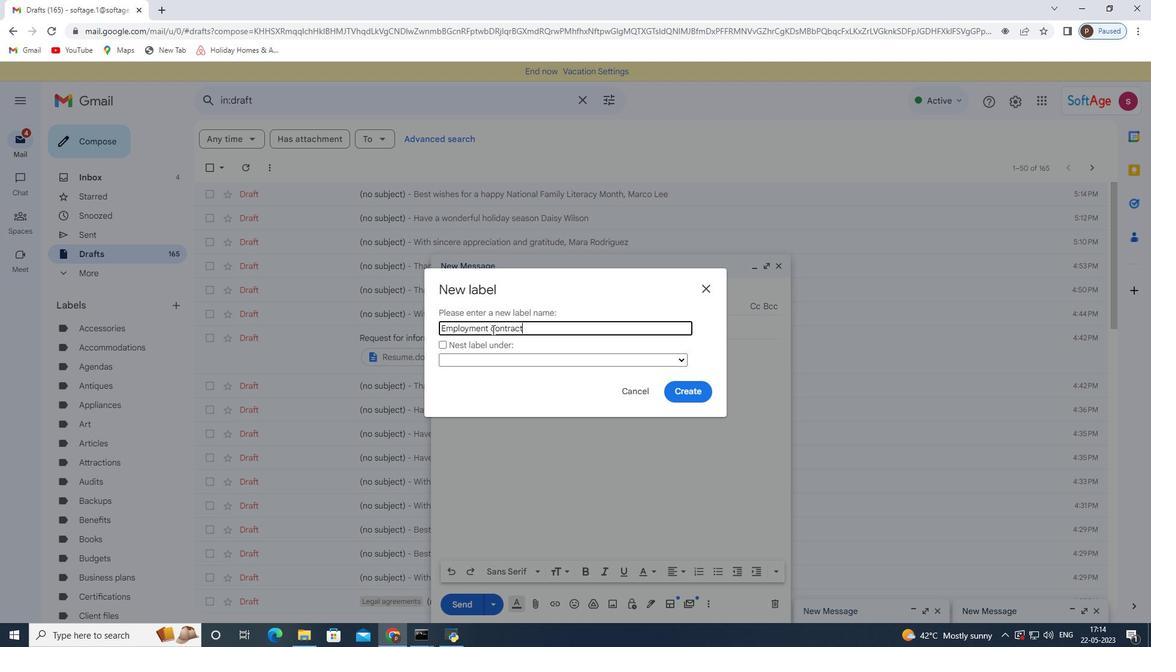 
Action: Mouse moved to (696, 395)
Screenshot: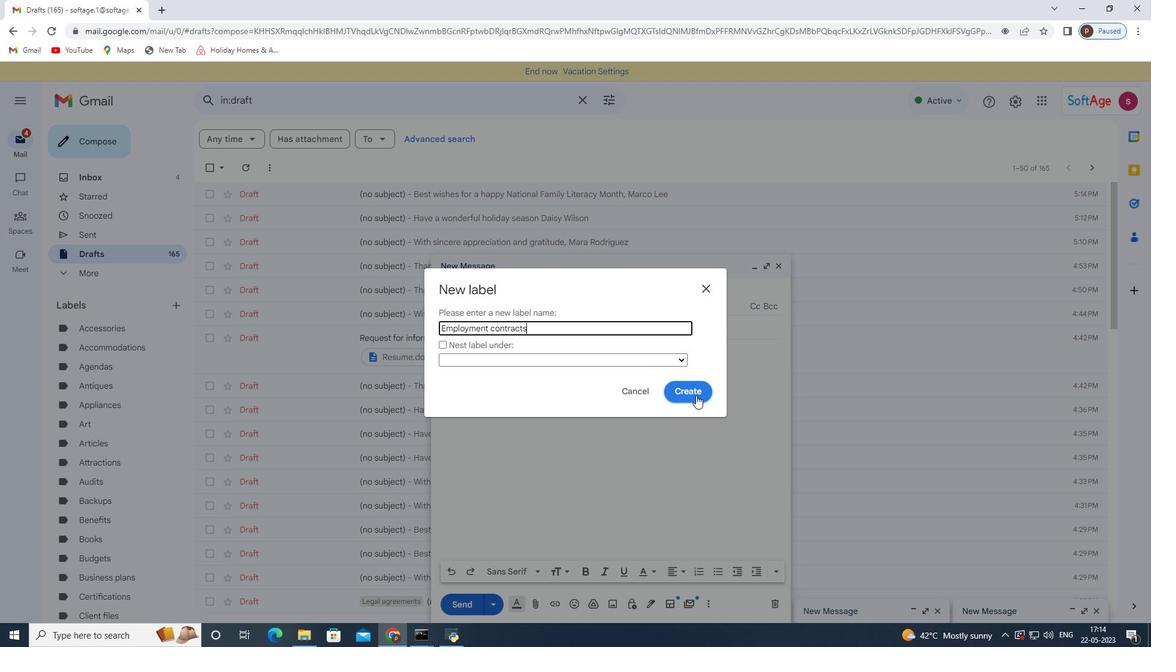 
Action: Mouse pressed left at (696, 395)
Screenshot: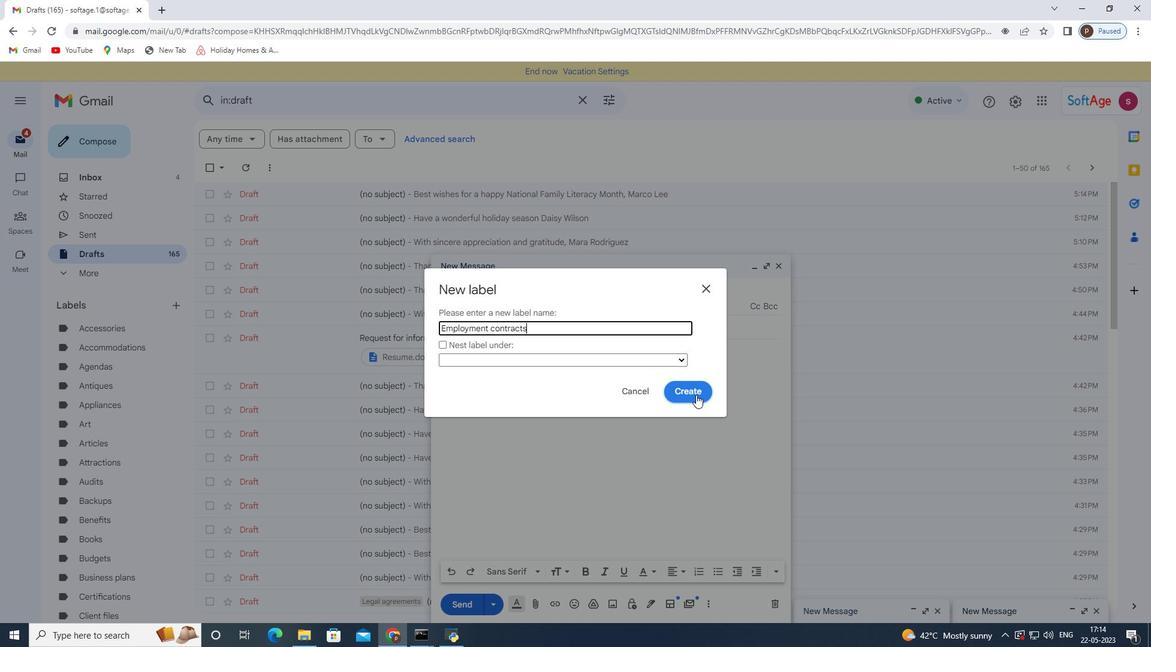 
